 Task: Add a signature Lindsey Parker containing Best wishes for a happy National Cybersecurity Awareness Month, Lindsey Parker to email address softage.9@softage.net and add a folder Safety manuals
Action: Mouse moved to (51, 108)
Screenshot: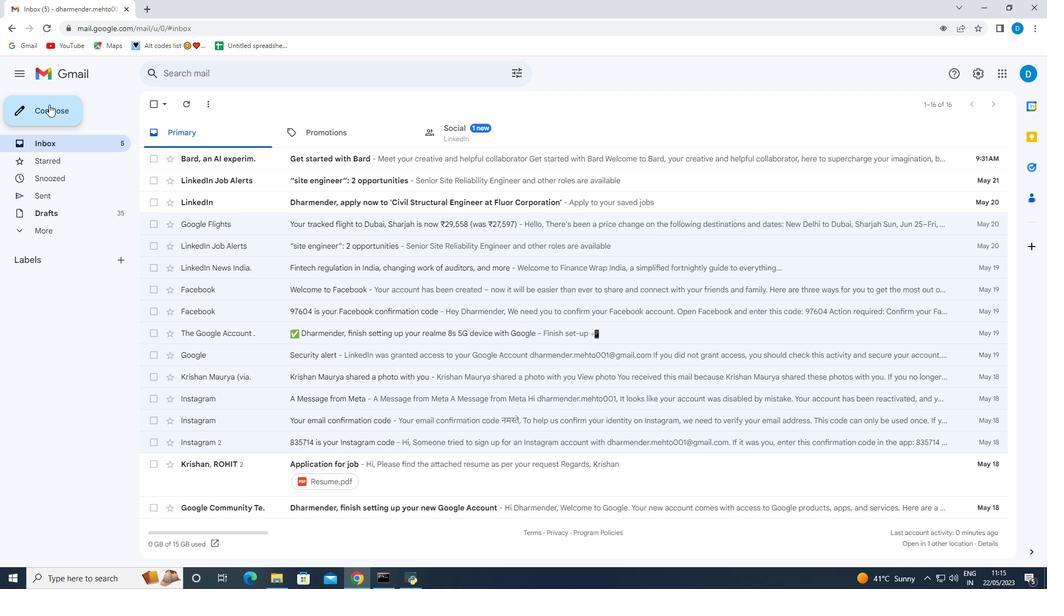 
Action: Mouse pressed left at (51, 108)
Screenshot: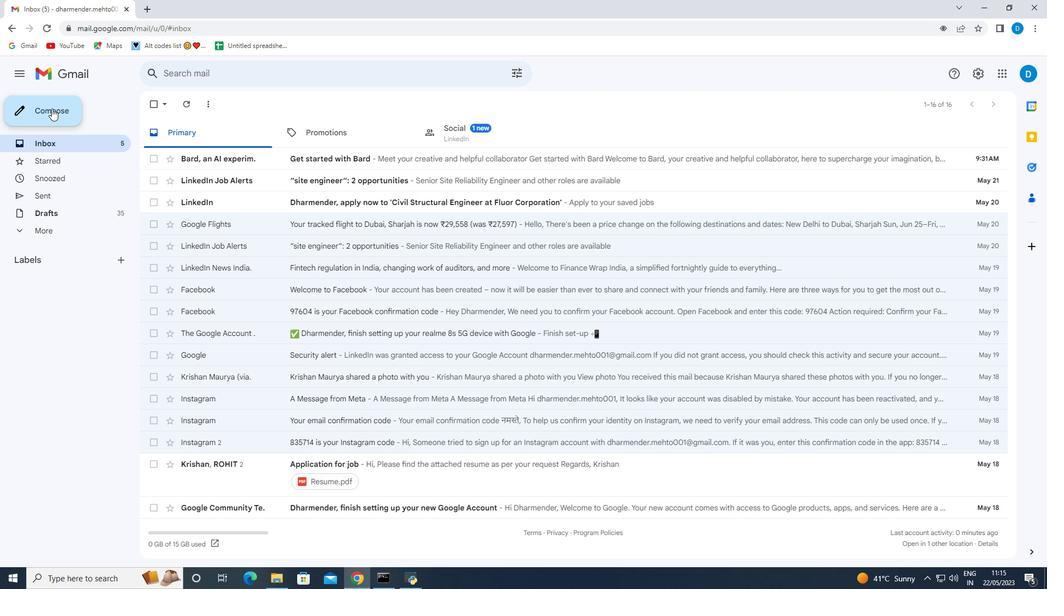 
Action: Mouse moved to (879, 548)
Screenshot: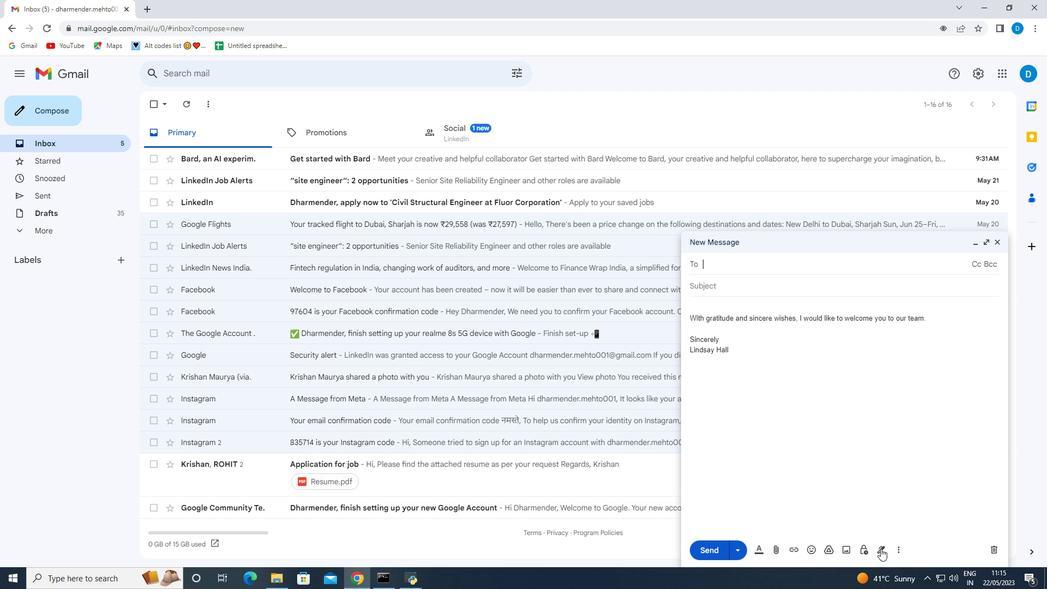 
Action: Mouse pressed left at (879, 548)
Screenshot: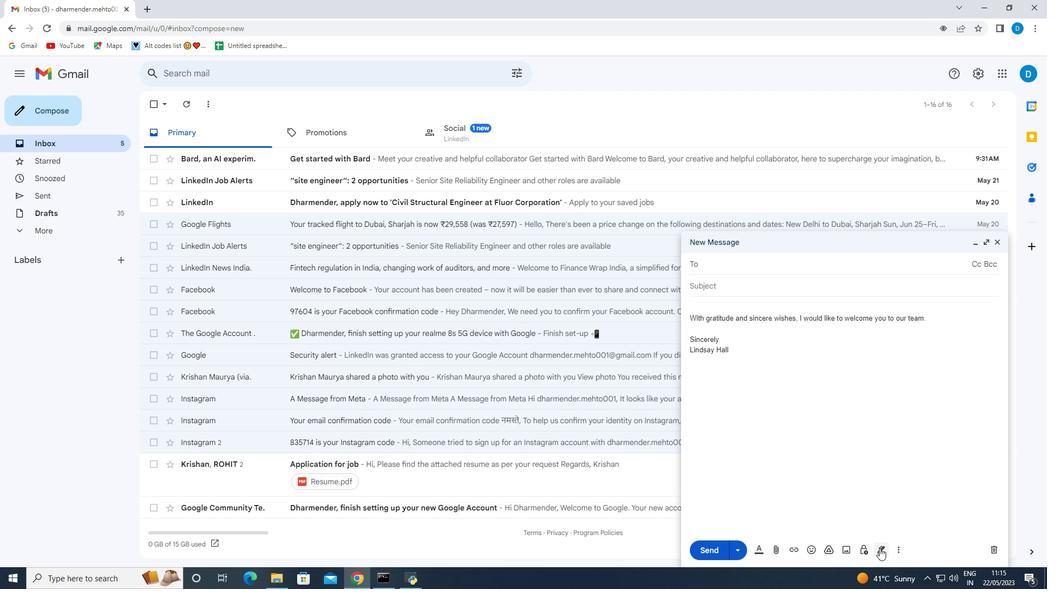 
Action: Mouse moved to (909, 489)
Screenshot: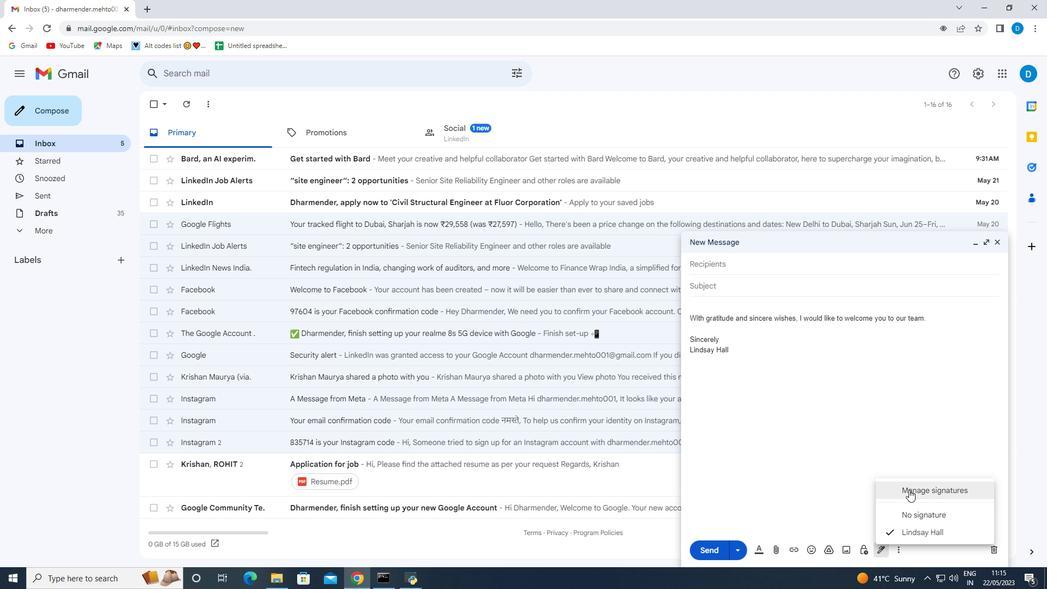
Action: Mouse pressed left at (909, 489)
Screenshot: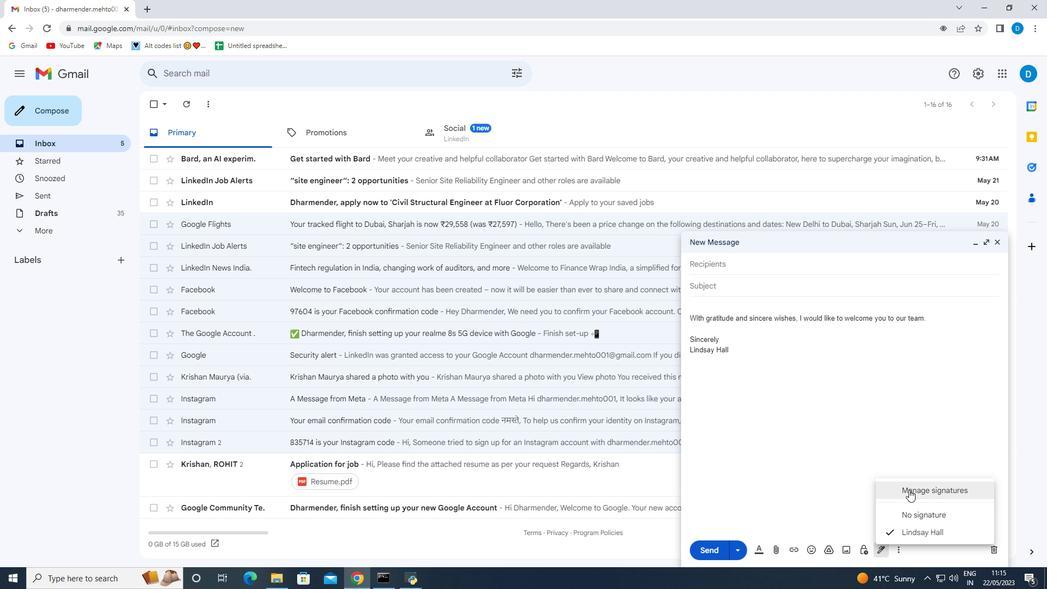 
Action: Mouse moved to (382, 343)
Screenshot: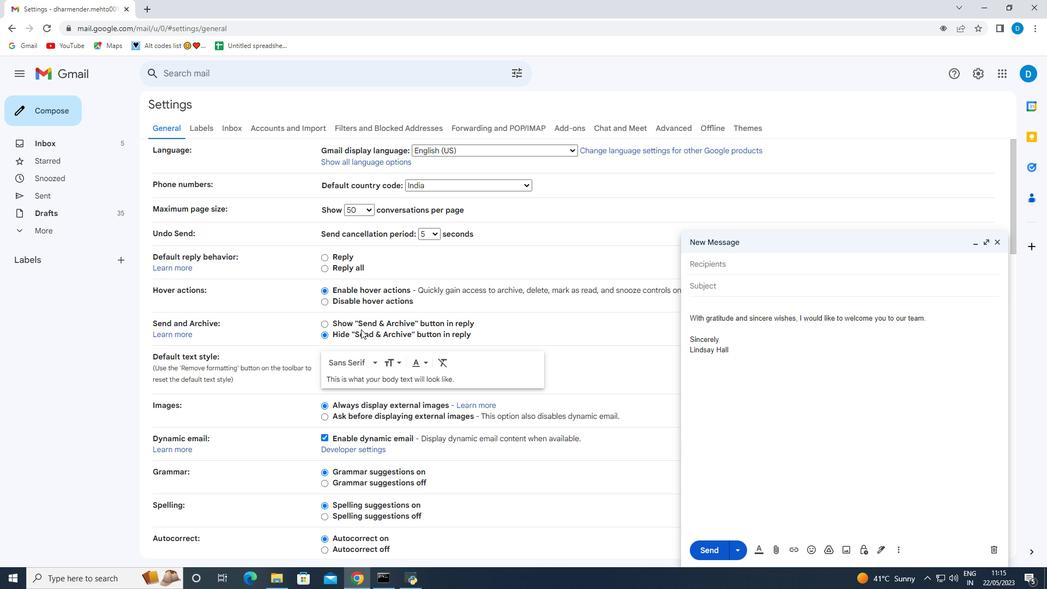 
Action: Mouse scrolled (382, 342) with delta (0, 0)
Screenshot: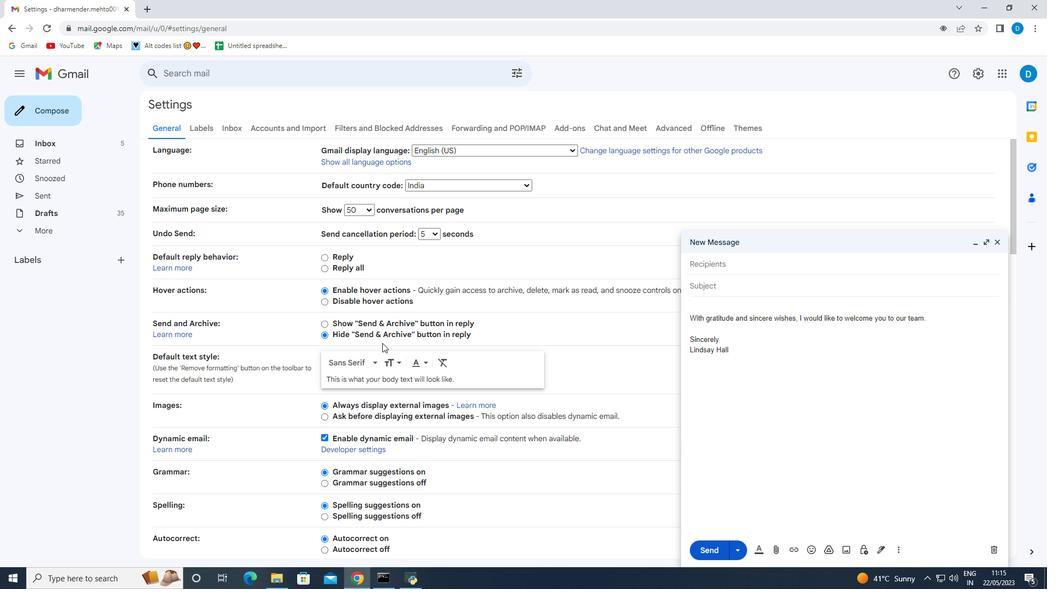 
Action: Mouse moved to (382, 343)
Screenshot: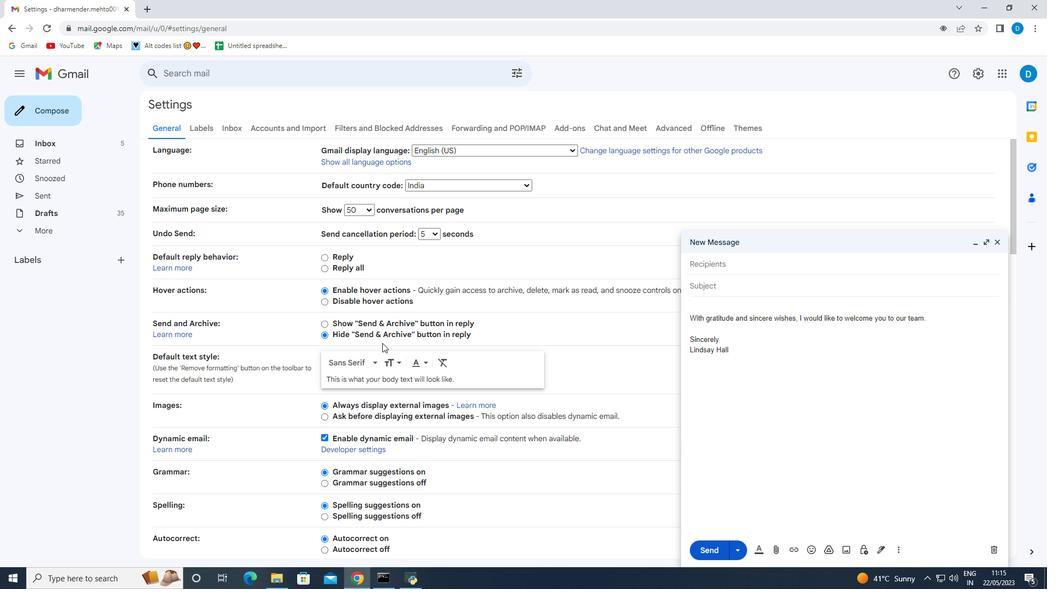 
Action: Mouse scrolled (382, 342) with delta (0, 0)
Screenshot: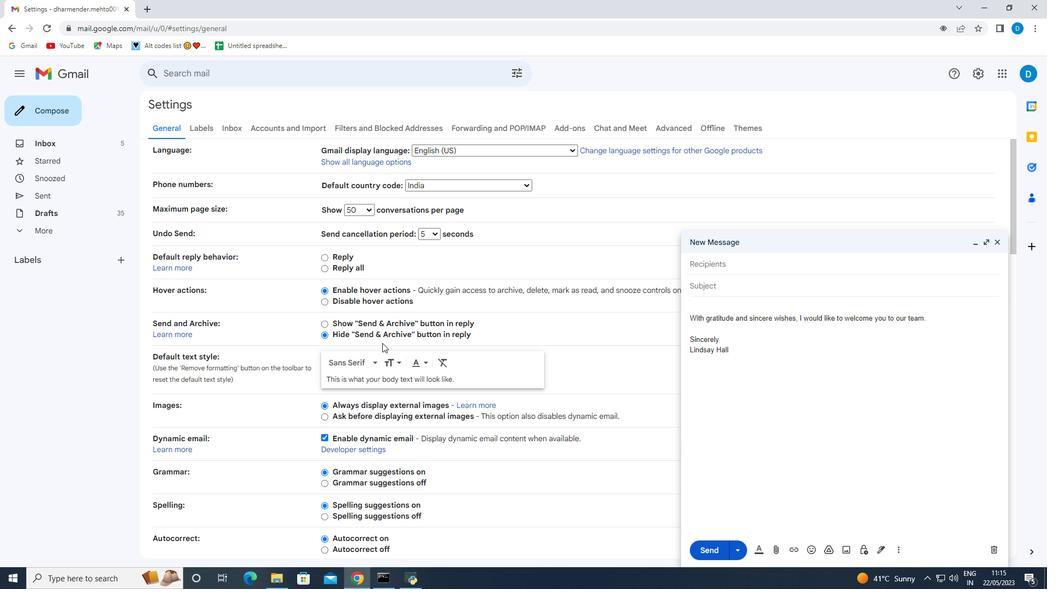 
Action: Mouse scrolled (382, 342) with delta (0, 0)
Screenshot: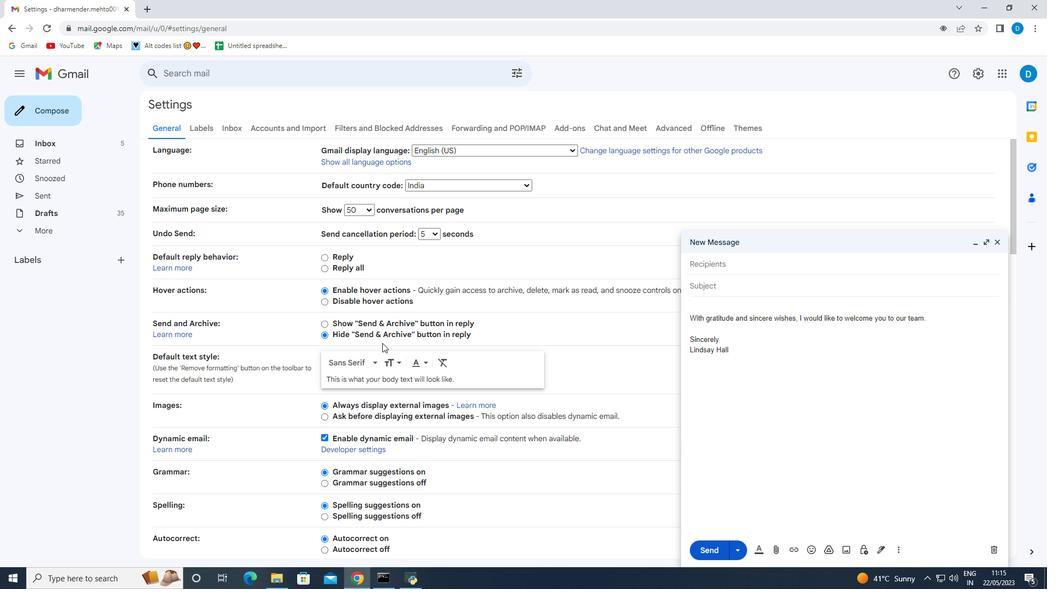 
Action: Mouse scrolled (382, 342) with delta (0, 0)
Screenshot: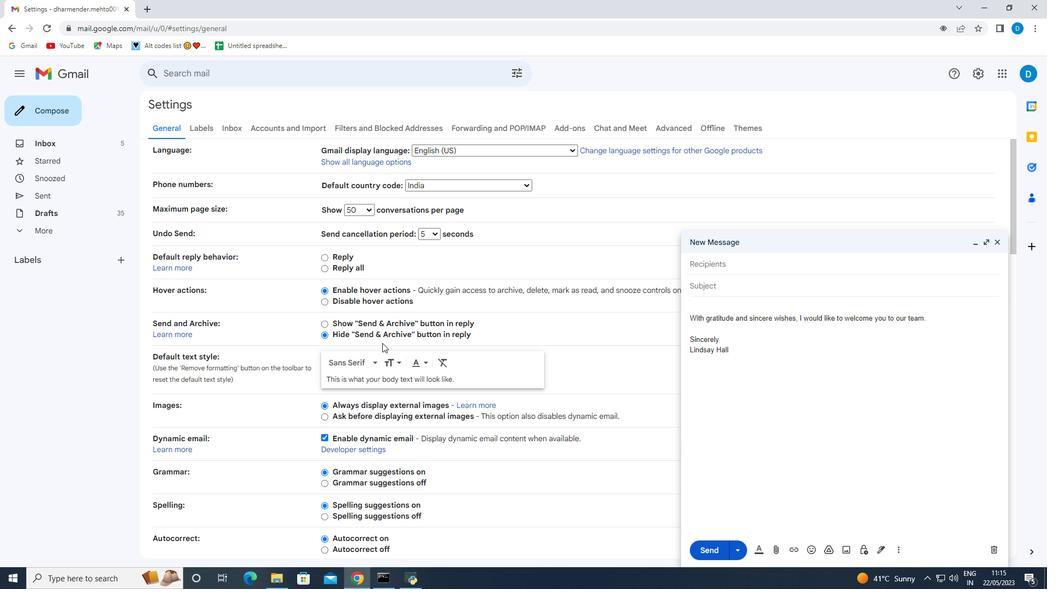 
Action: Mouse scrolled (382, 342) with delta (0, 0)
Screenshot: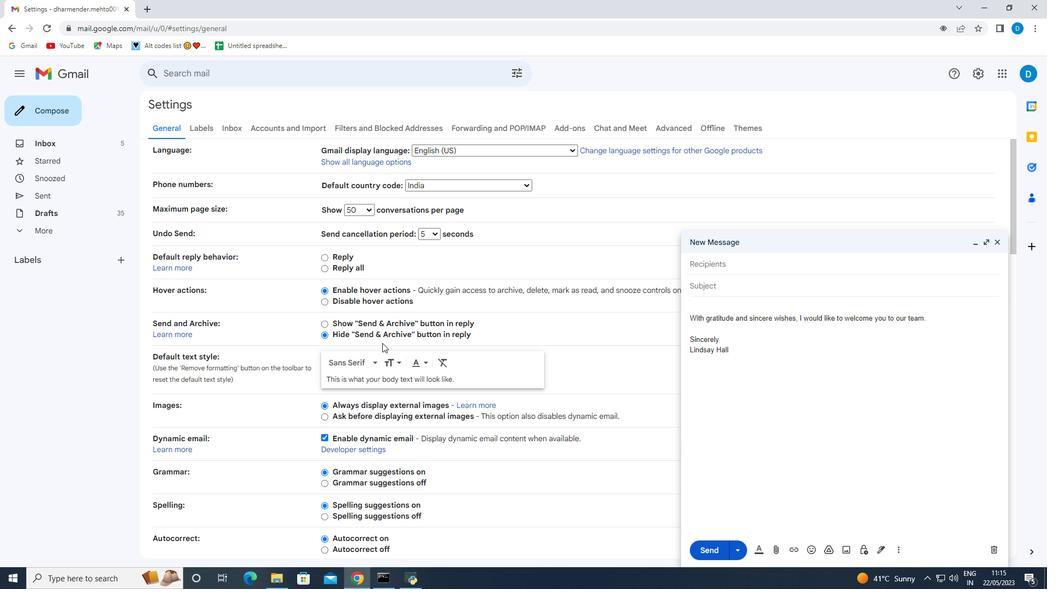 
Action: Mouse moved to (383, 344)
Screenshot: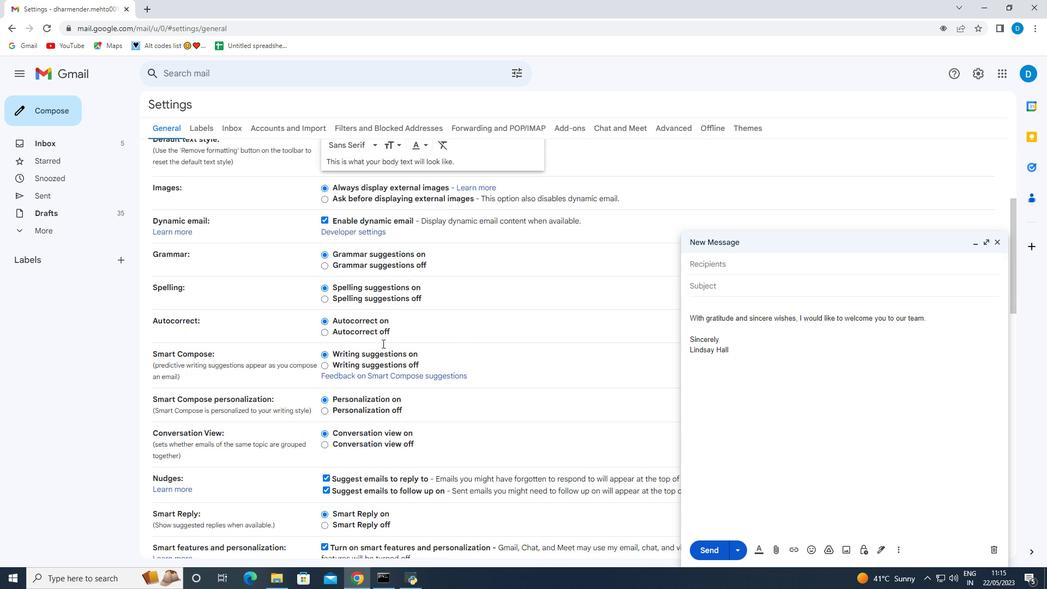 
Action: Mouse scrolled (383, 343) with delta (0, 0)
Screenshot: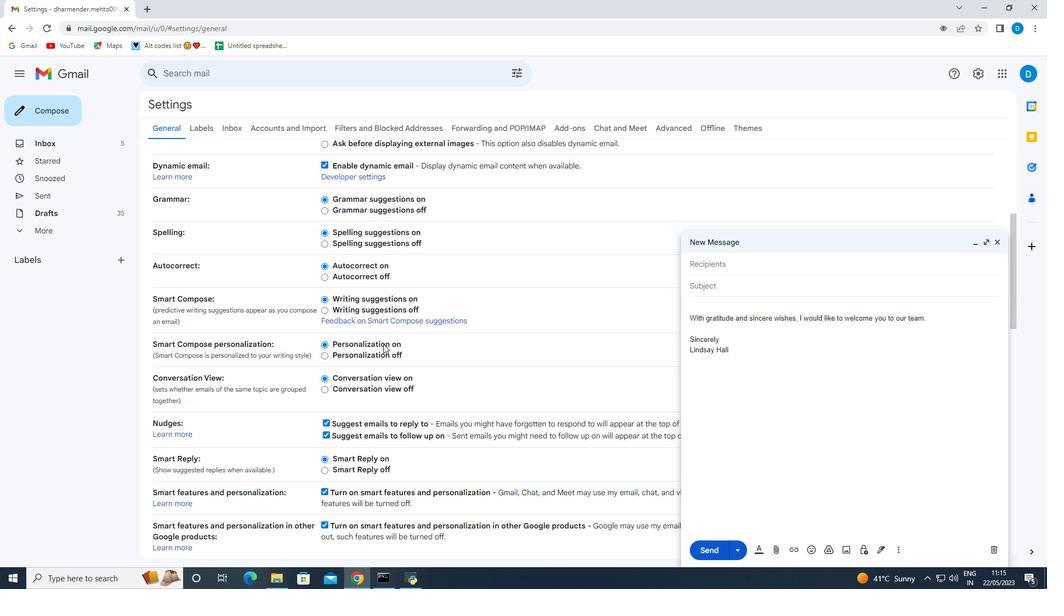 
Action: Mouse scrolled (383, 343) with delta (0, 0)
Screenshot: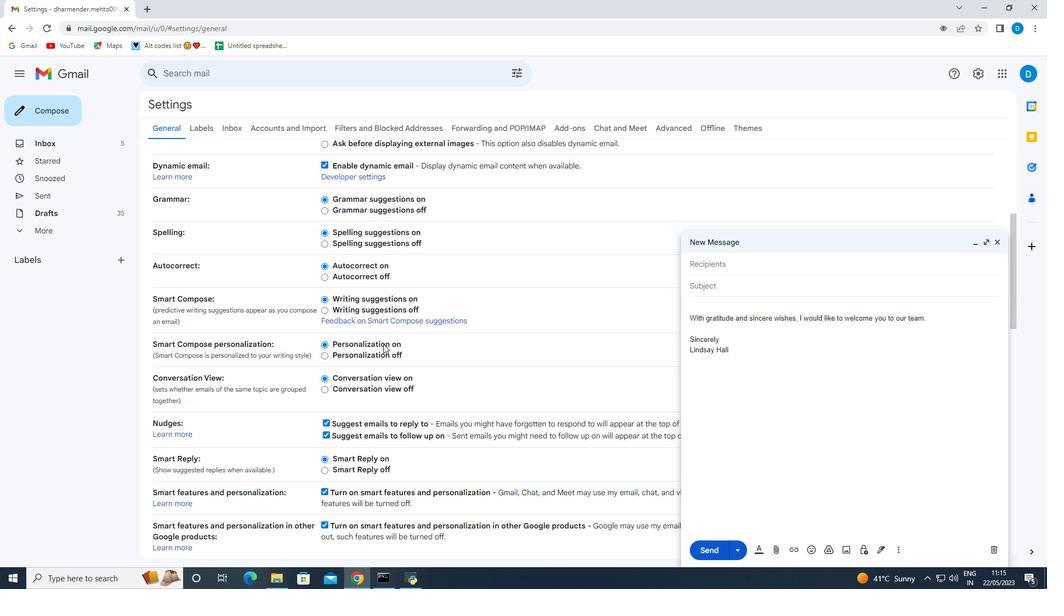 
Action: Mouse scrolled (383, 343) with delta (0, 0)
Screenshot: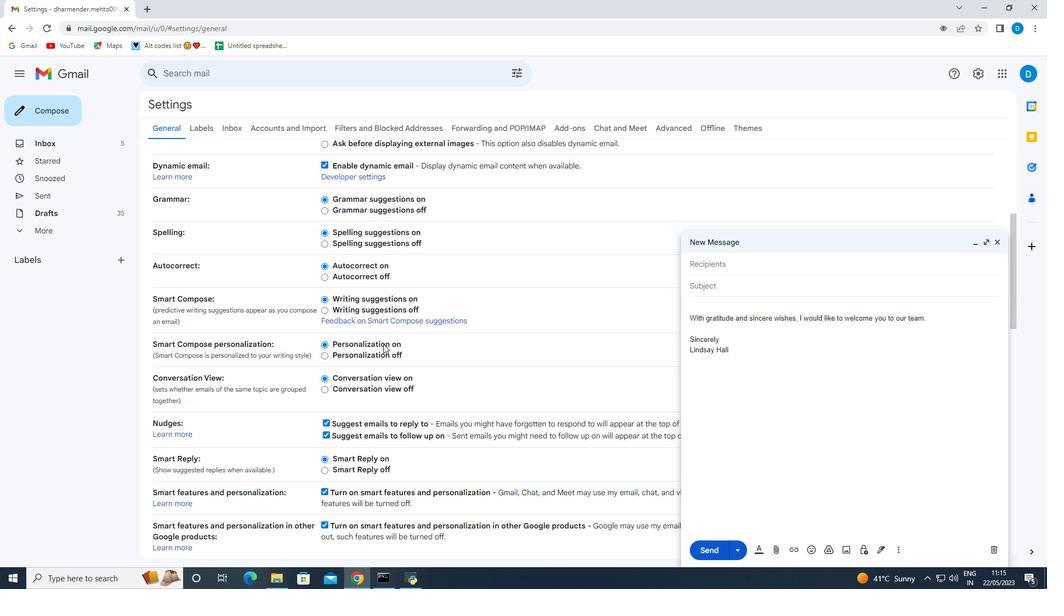 
Action: Mouse scrolled (383, 343) with delta (0, 0)
Screenshot: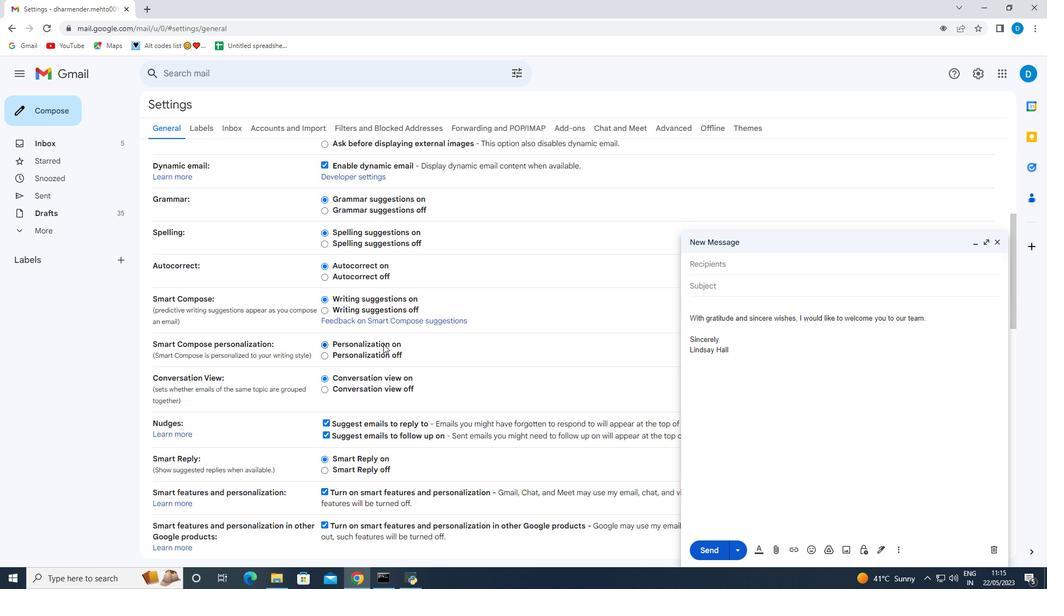 
Action: Mouse moved to (385, 347)
Screenshot: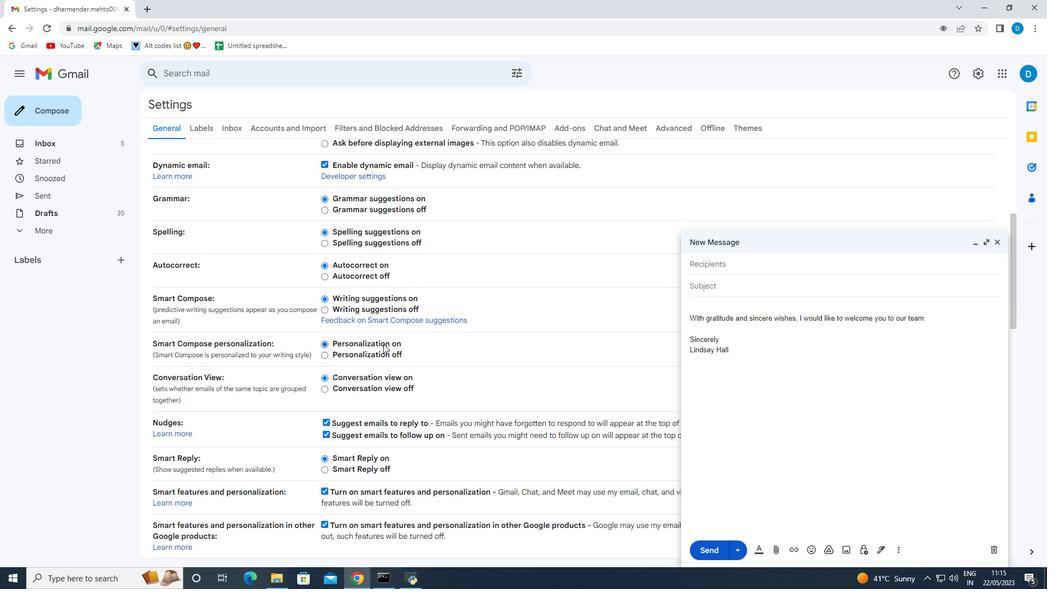 
Action: Mouse scrolled (385, 346) with delta (0, 0)
Screenshot: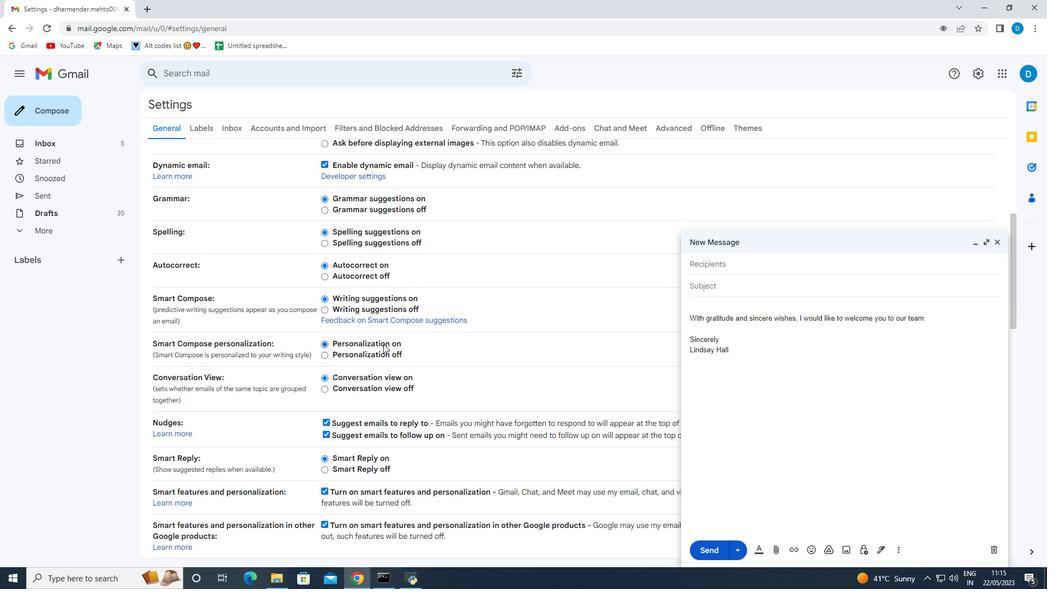 
Action: Mouse moved to (387, 349)
Screenshot: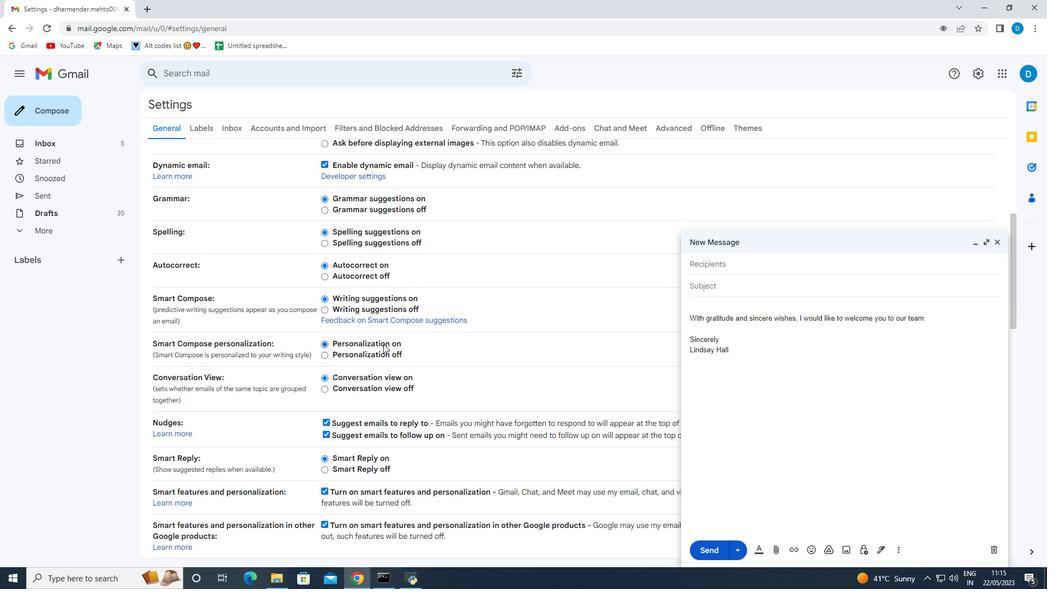 
Action: Mouse scrolled (387, 348) with delta (0, 0)
Screenshot: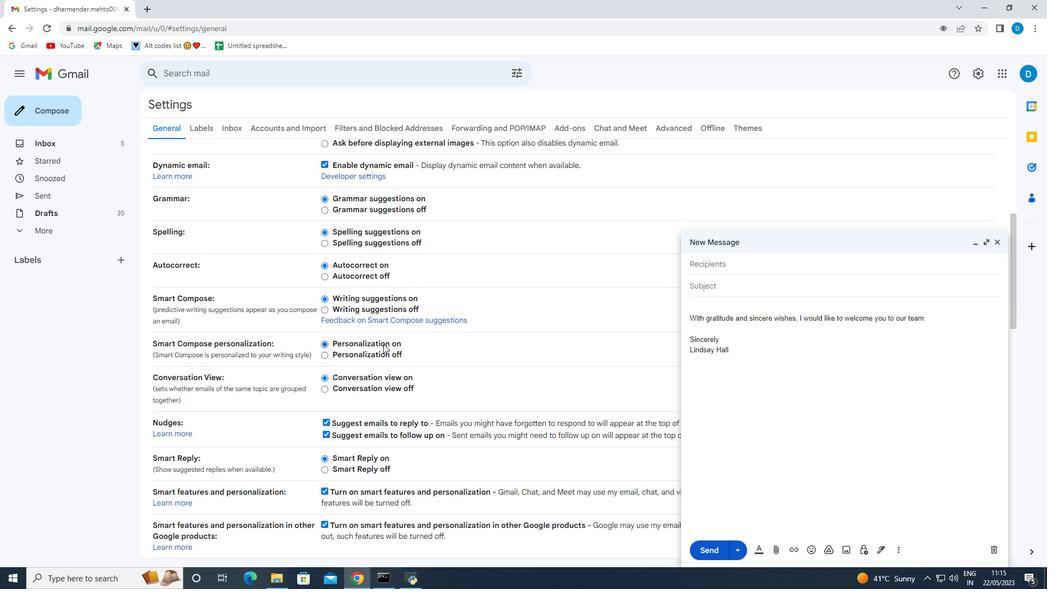 
Action: Mouse moved to (394, 358)
Screenshot: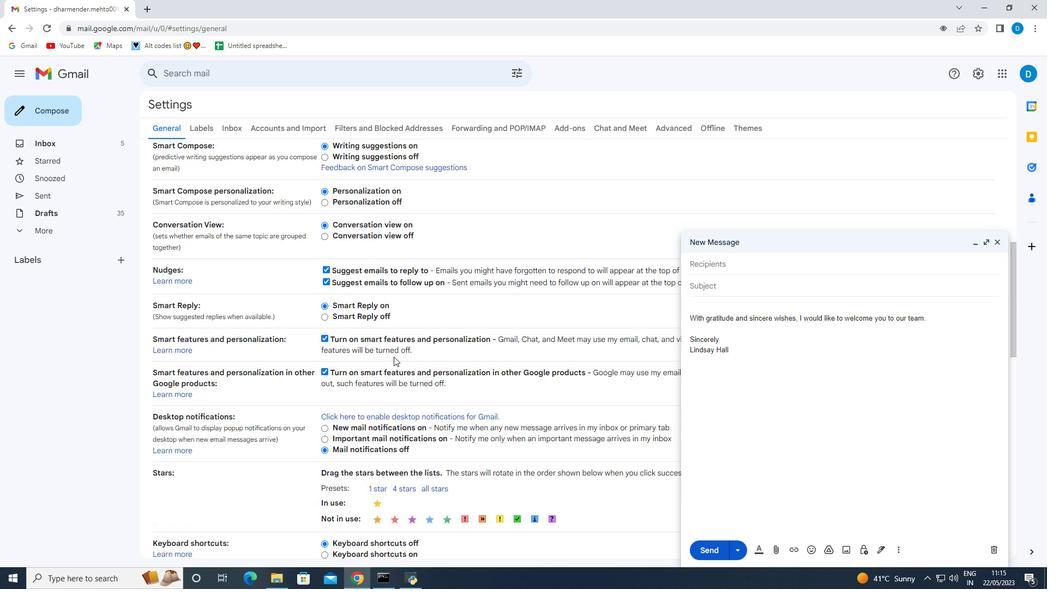 
Action: Mouse scrolled (394, 357) with delta (0, 0)
Screenshot: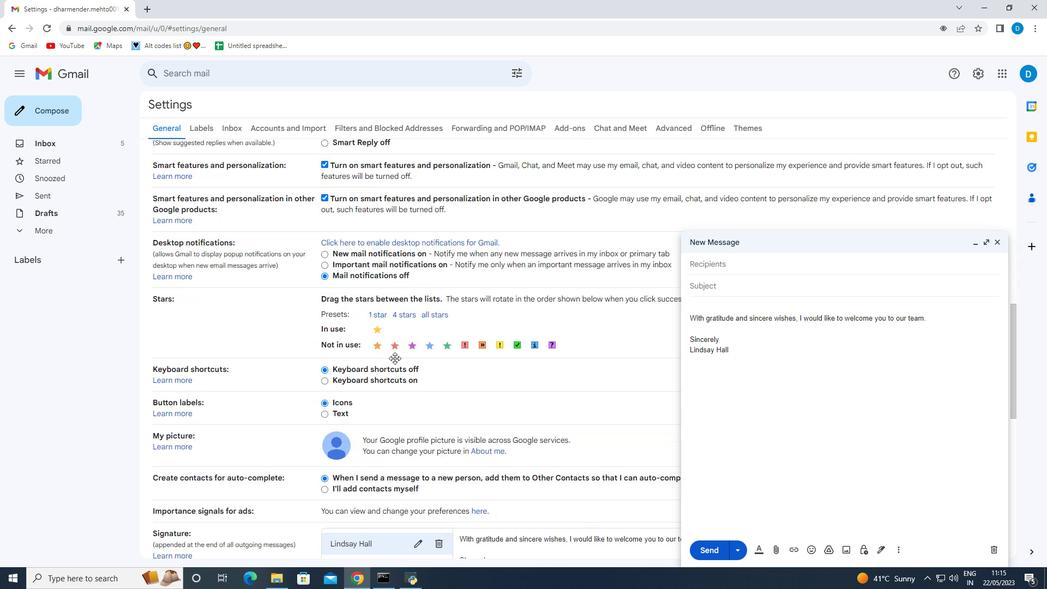 
Action: Mouse scrolled (394, 357) with delta (0, 0)
Screenshot: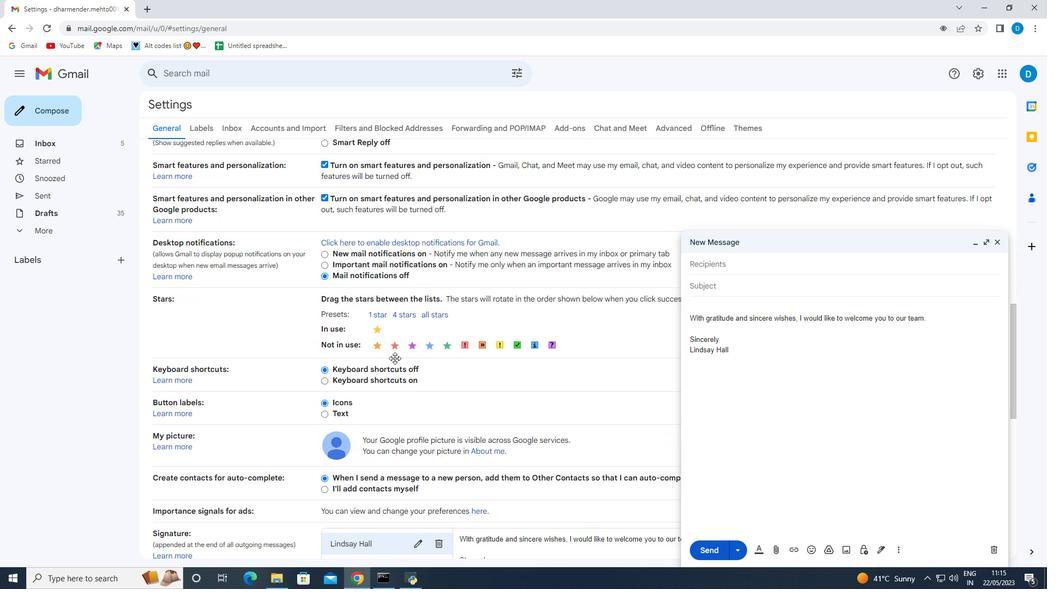 
Action: Mouse scrolled (394, 357) with delta (0, 0)
Screenshot: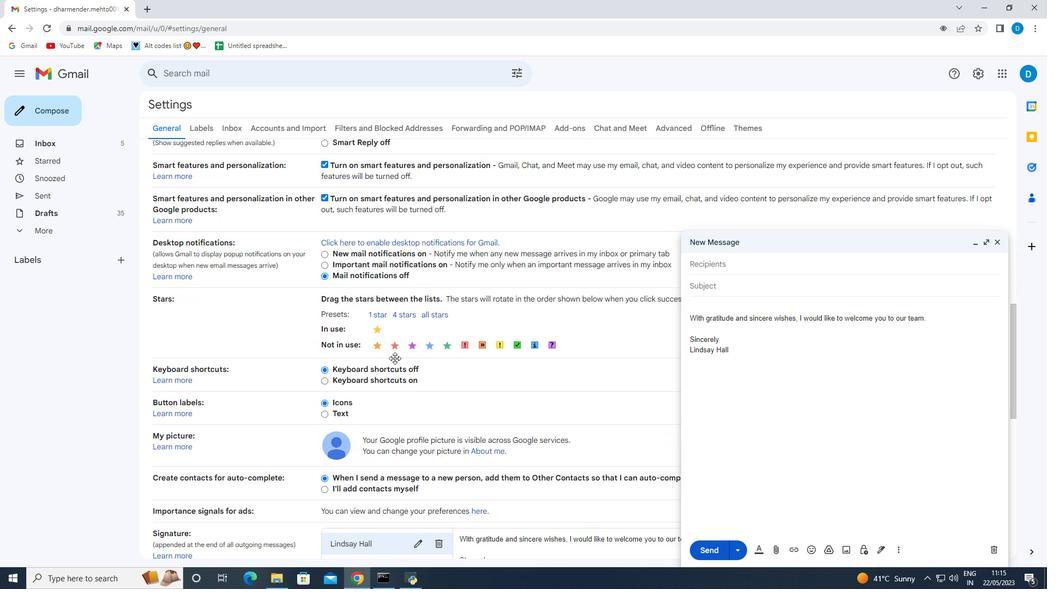 
Action: Mouse scrolled (394, 357) with delta (0, 0)
Screenshot: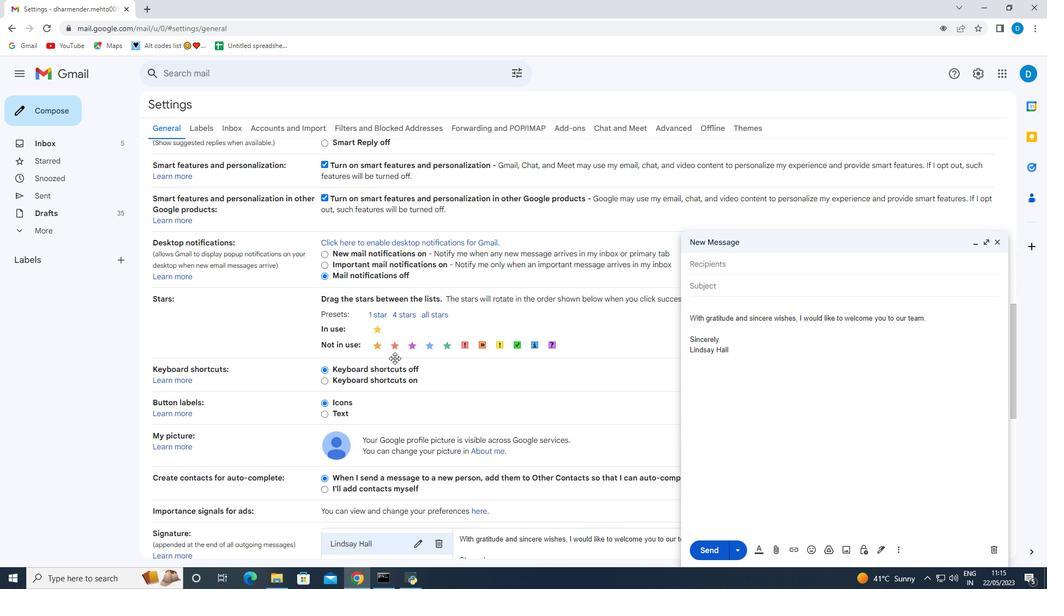 
Action: Mouse scrolled (394, 357) with delta (0, 0)
Screenshot: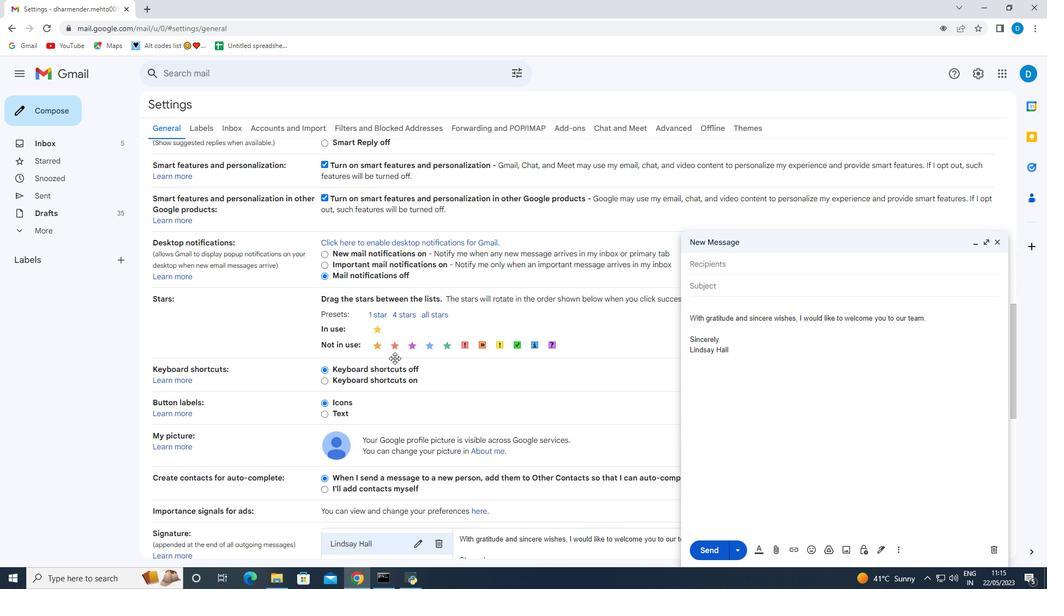 
Action: Mouse moved to (439, 271)
Screenshot: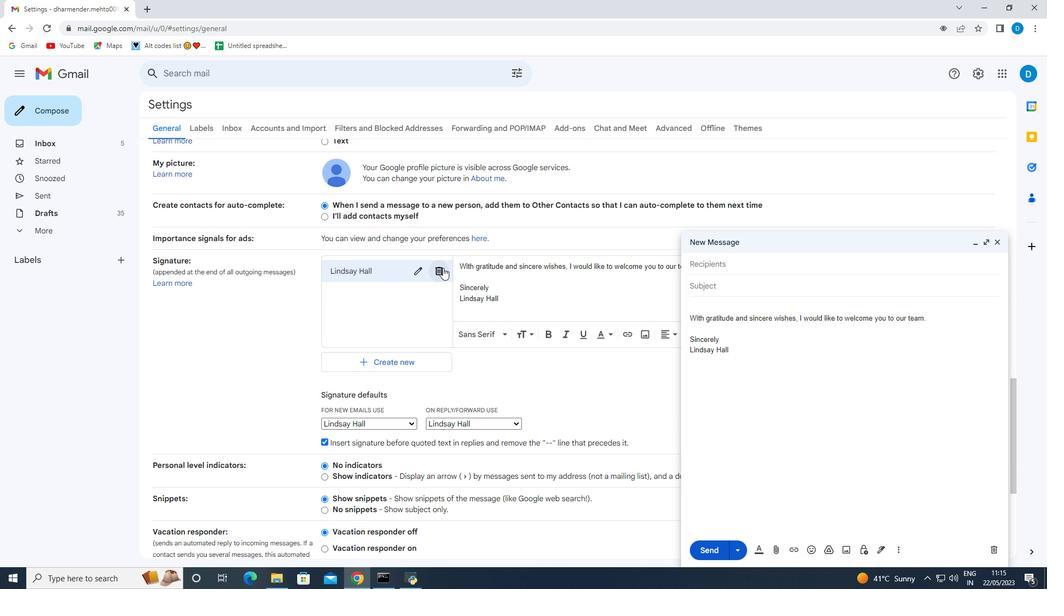 
Action: Mouse pressed left at (439, 271)
Screenshot: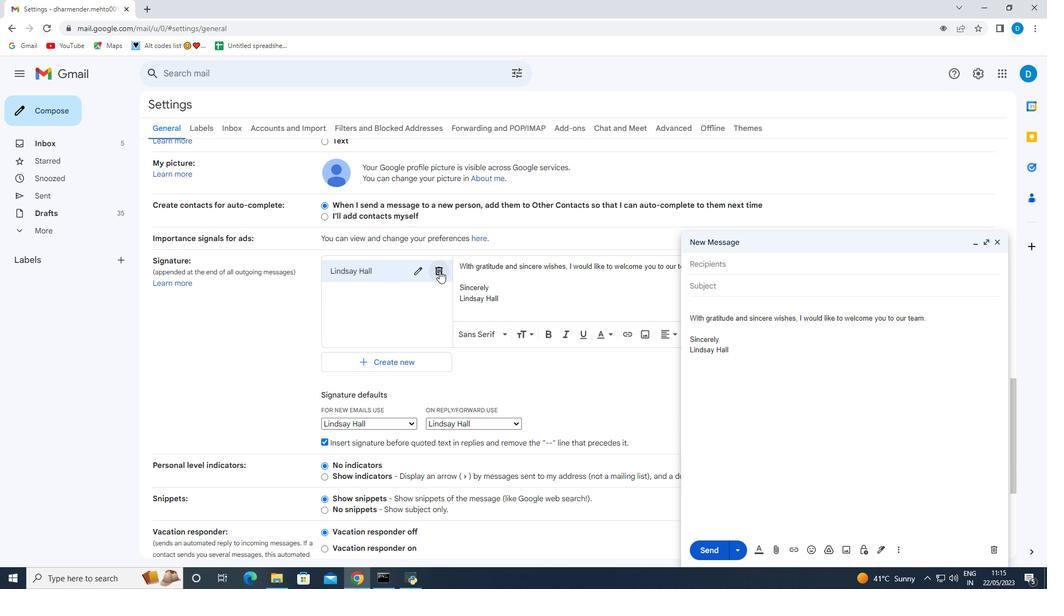 
Action: Mouse moved to (608, 334)
Screenshot: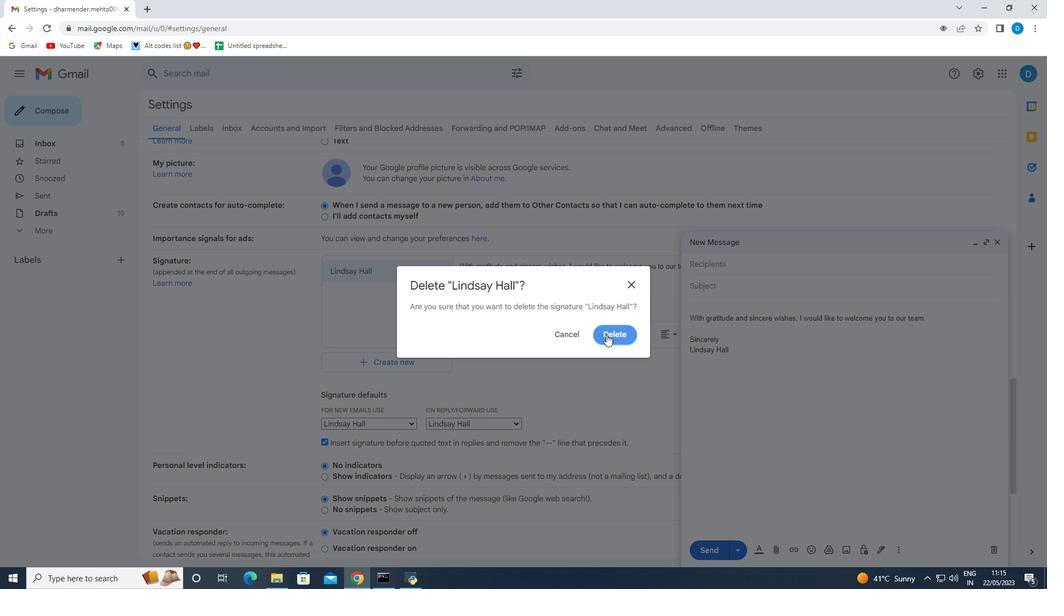 
Action: Mouse pressed left at (608, 334)
Screenshot: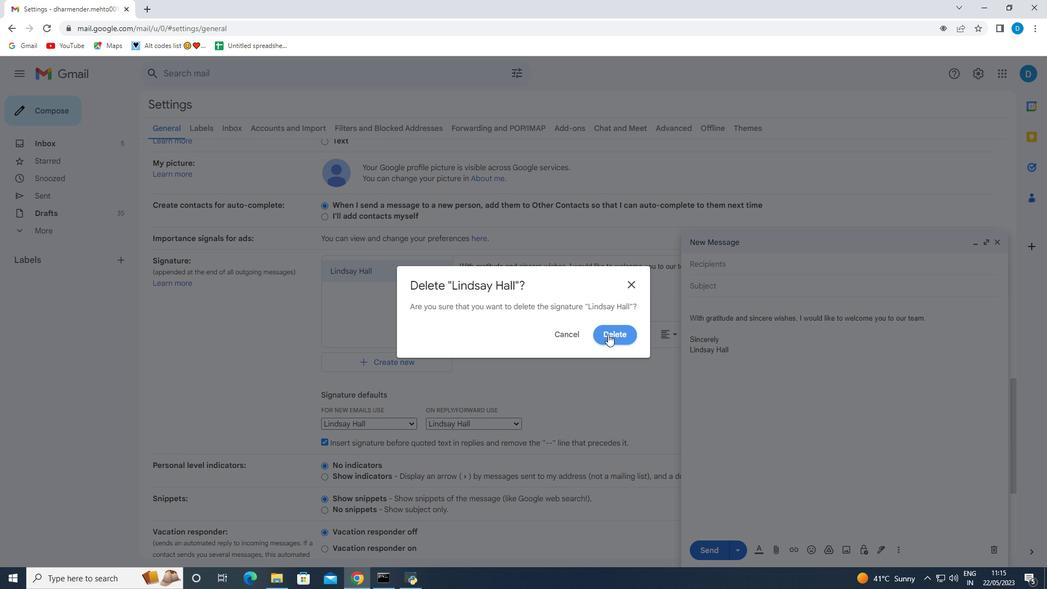 
Action: Mouse moved to (389, 281)
Screenshot: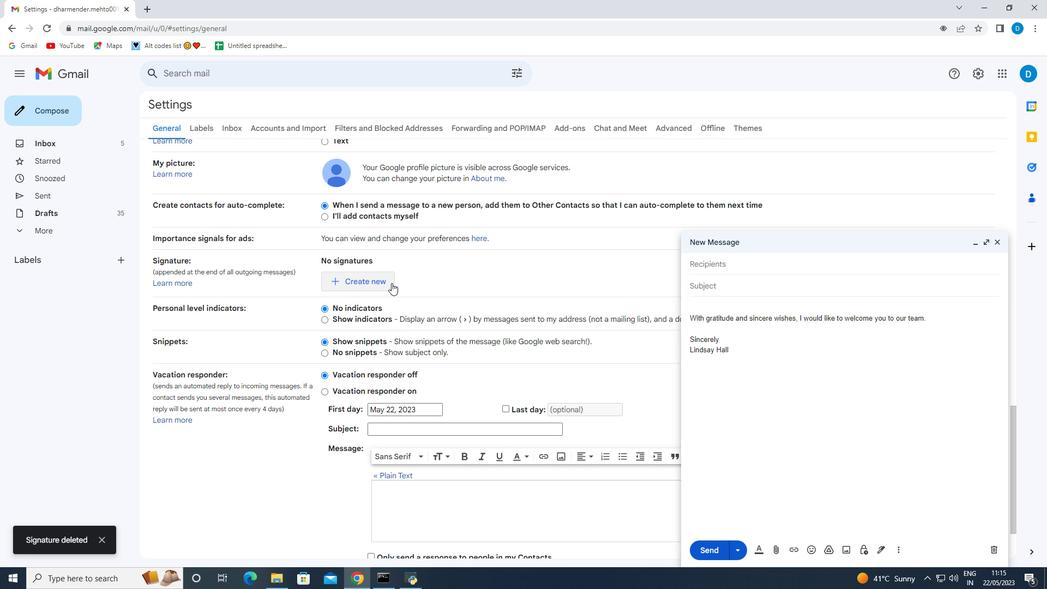 
Action: Mouse pressed left at (389, 281)
Screenshot: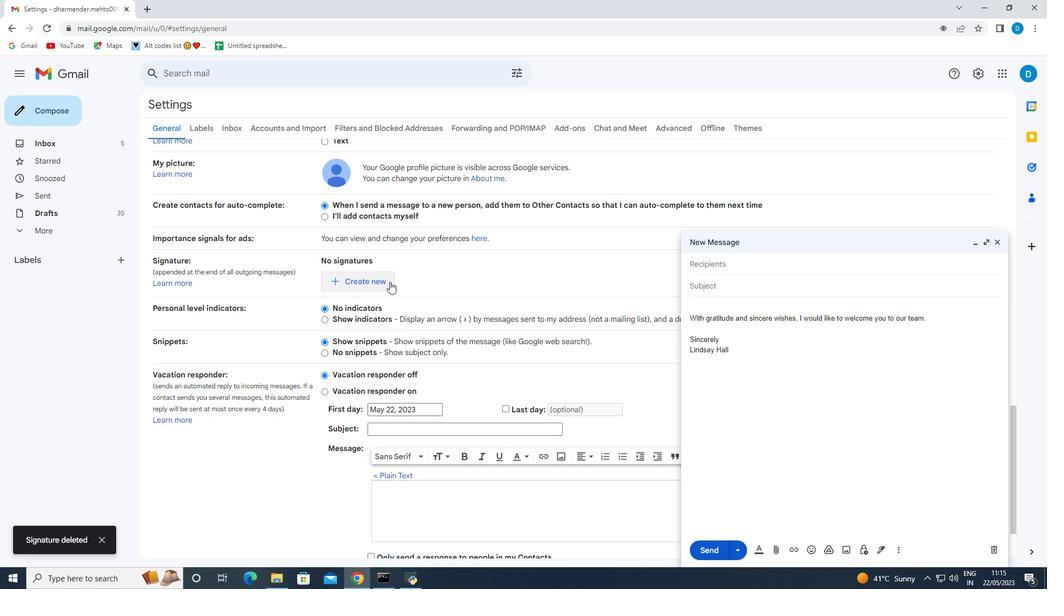 
Action: Mouse moved to (495, 304)
Screenshot: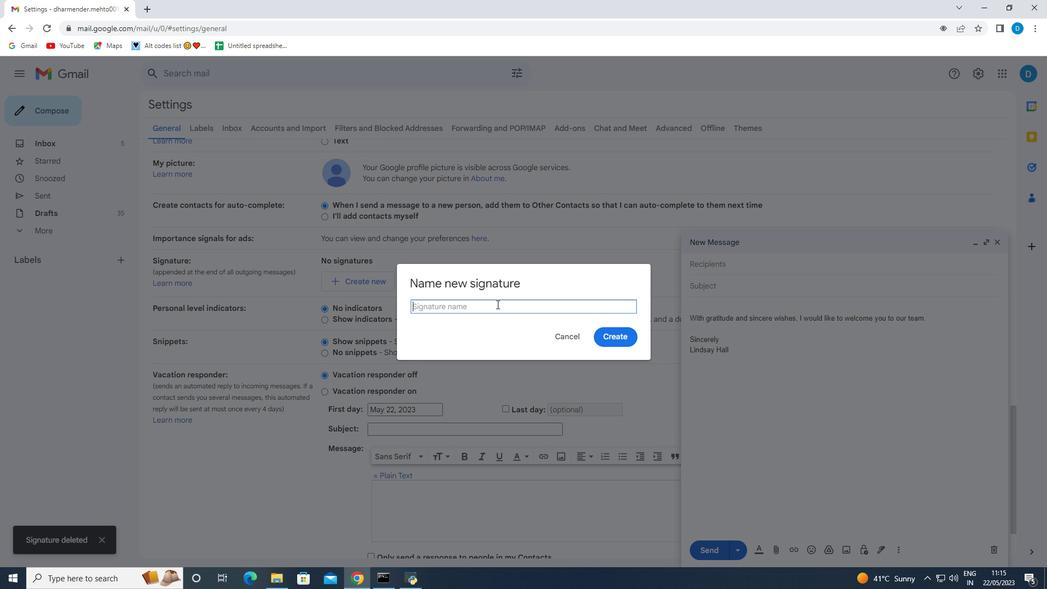 
Action: Mouse pressed left at (495, 304)
Screenshot: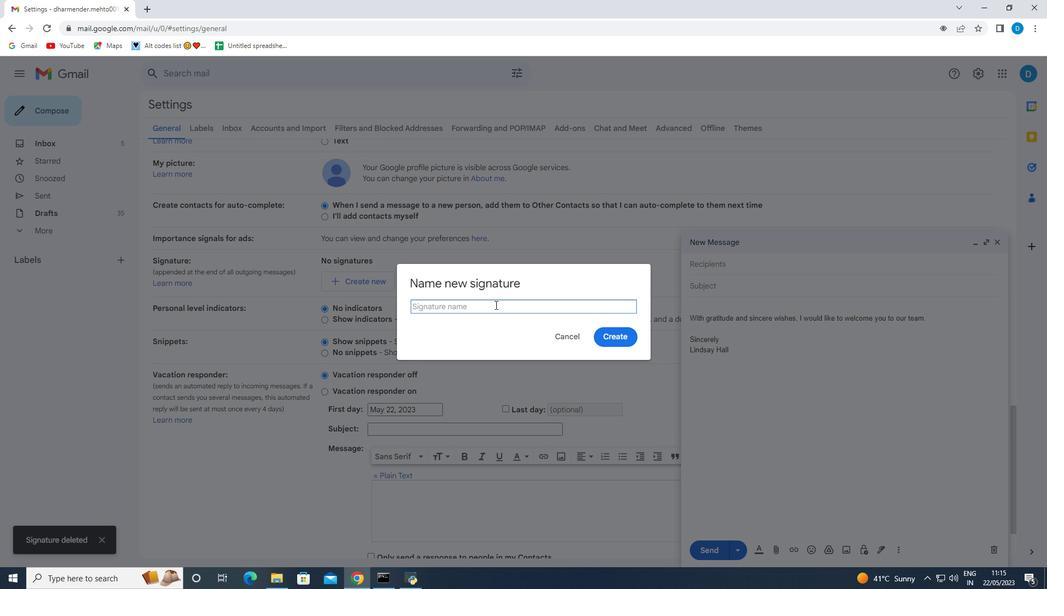 
Action: Key pressed <Key.shift>Lindsey<Key.space><Key.shift>Parker
Screenshot: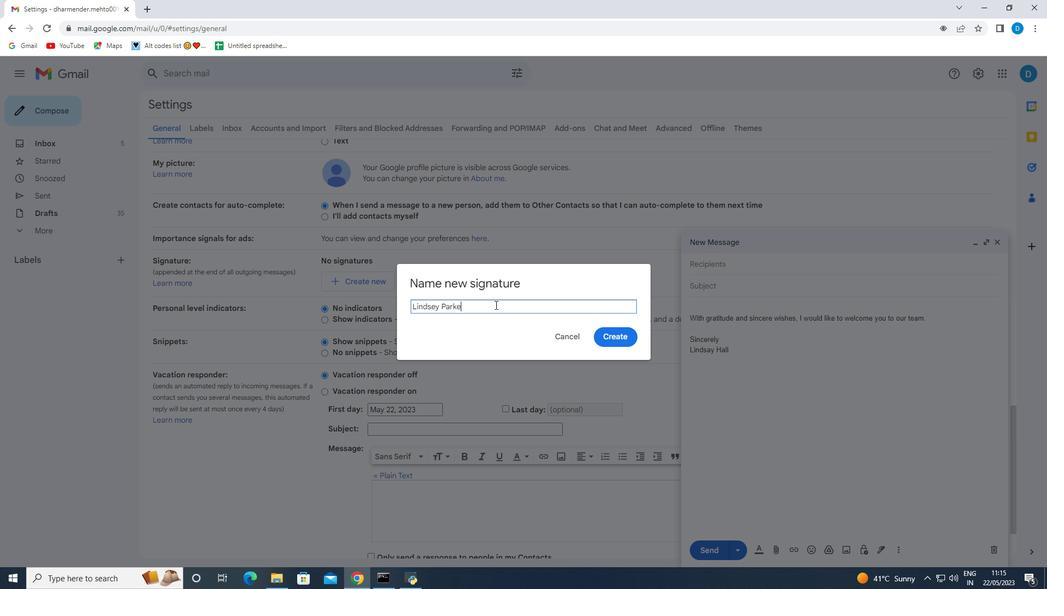 
Action: Mouse moved to (604, 335)
Screenshot: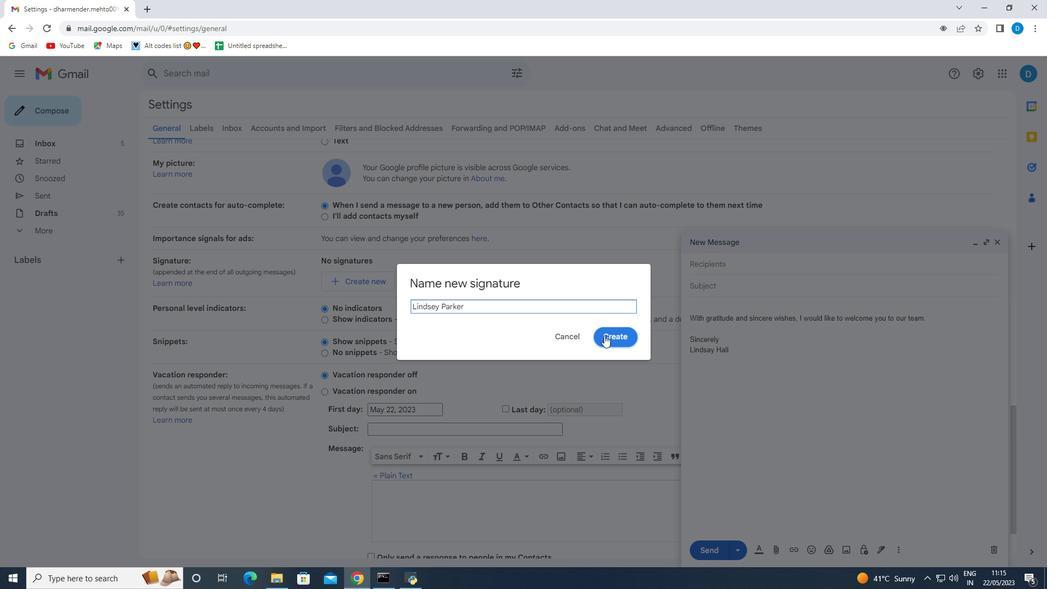 
Action: Mouse pressed left at (604, 335)
Screenshot: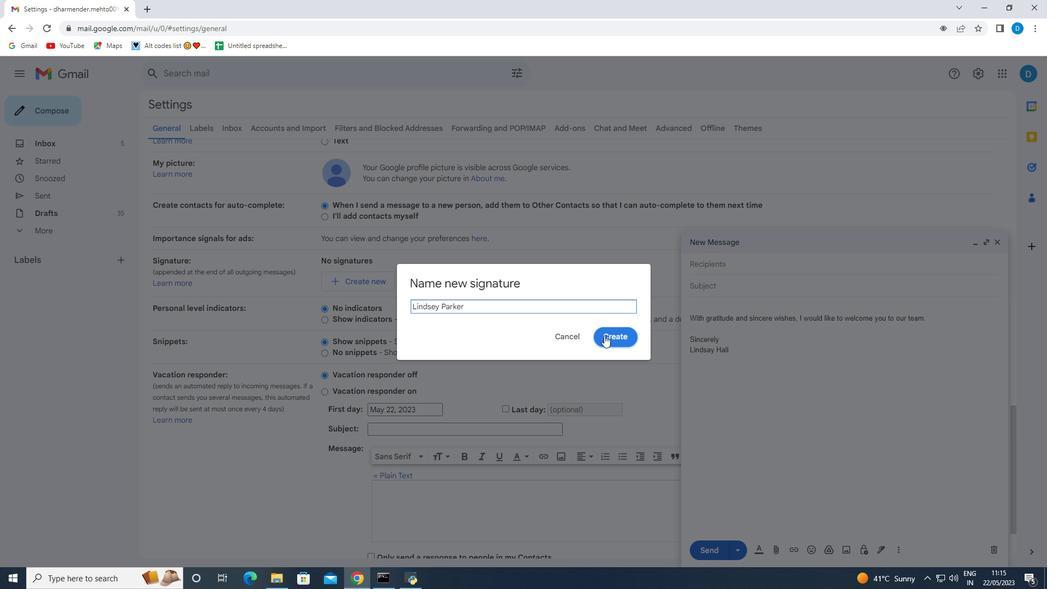
Action: Mouse moved to (500, 281)
Screenshot: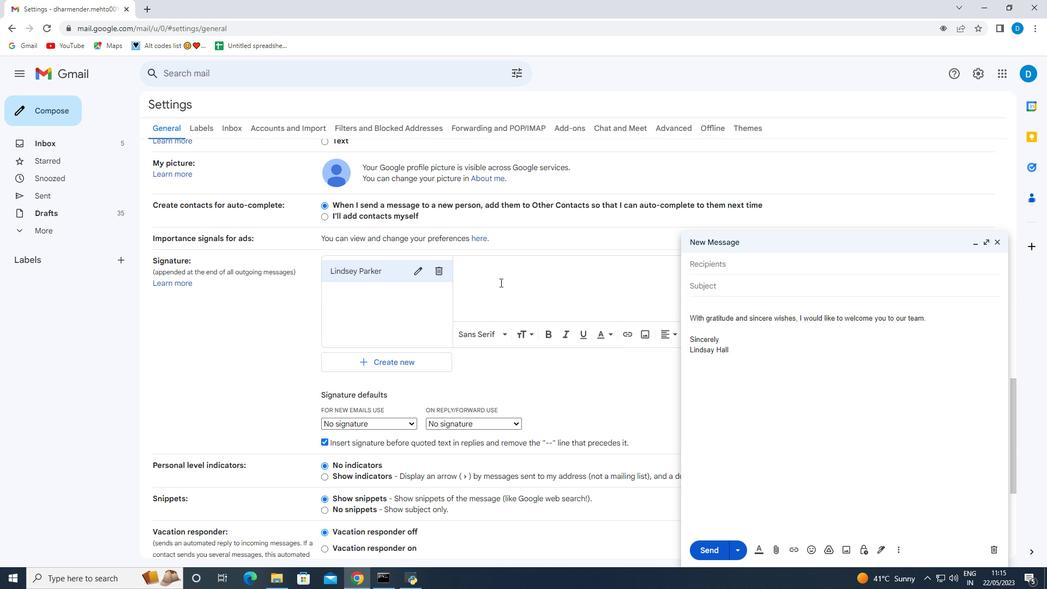 
Action: Mouse pressed left at (500, 281)
Screenshot: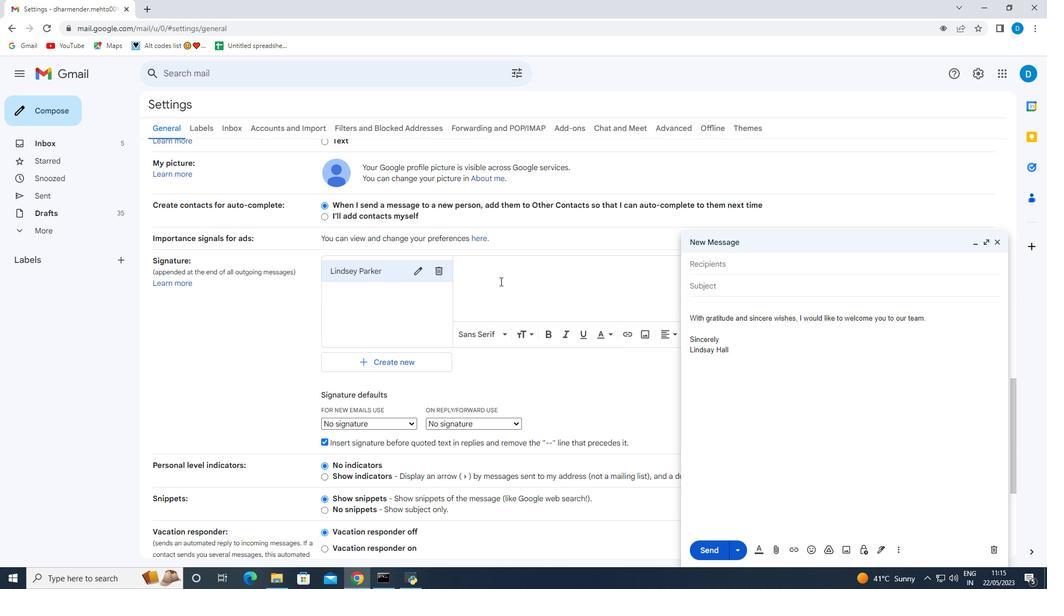 
Action: Key pressed <Key.shift><Key.shift><Key.shift><Key.shift><Key.shift><Key.shift><Key.shift><Key.shift>Have<Key.space>a<Key.space><Key.shift><Key.shift>Greate<Key.backspace><Key.space><Key.shift>National<Key.space>cybersecurity<Key.space><Key.shift>Awareness<Key.space><Key.shift>Month<Key.space><Key.backspace><Key.shift>!<Key.space><Key.shift>Remember<Key.space>to<Key.space>say<Key.backspace><Key.backspace>
Screenshot: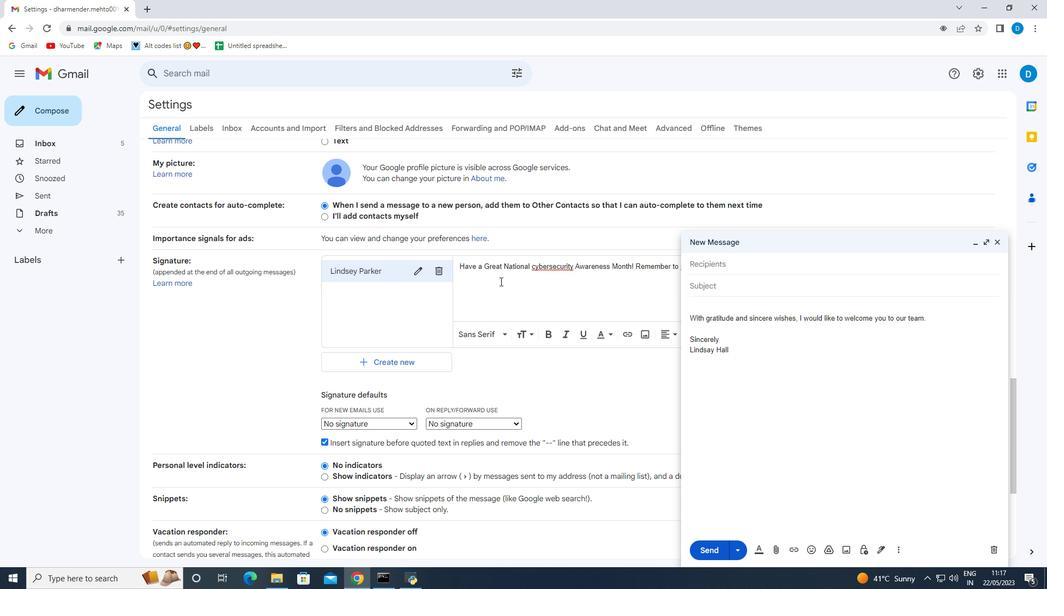 
Action: Mouse moved to (975, 245)
Screenshot: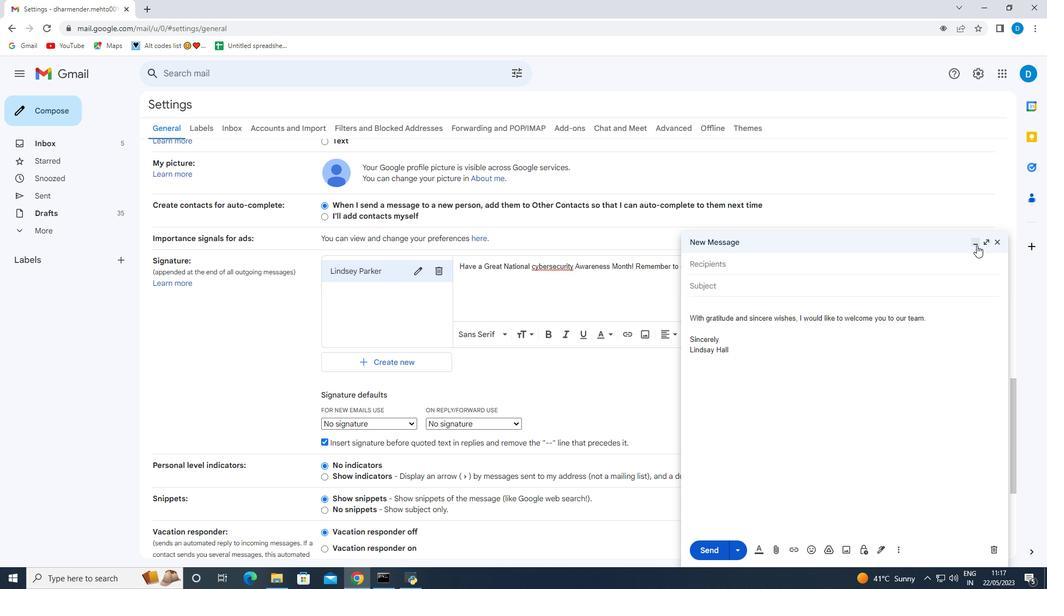
Action: Mouse pressed left at (975, 245)
Screenshot: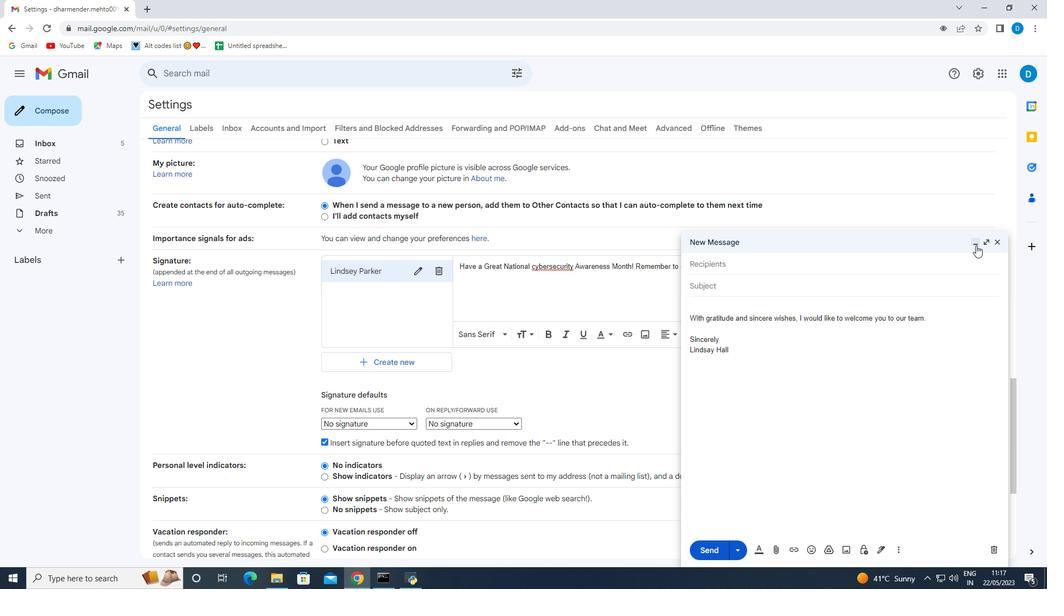 
Action: Mouse moved to (686, 267)
Screenshot: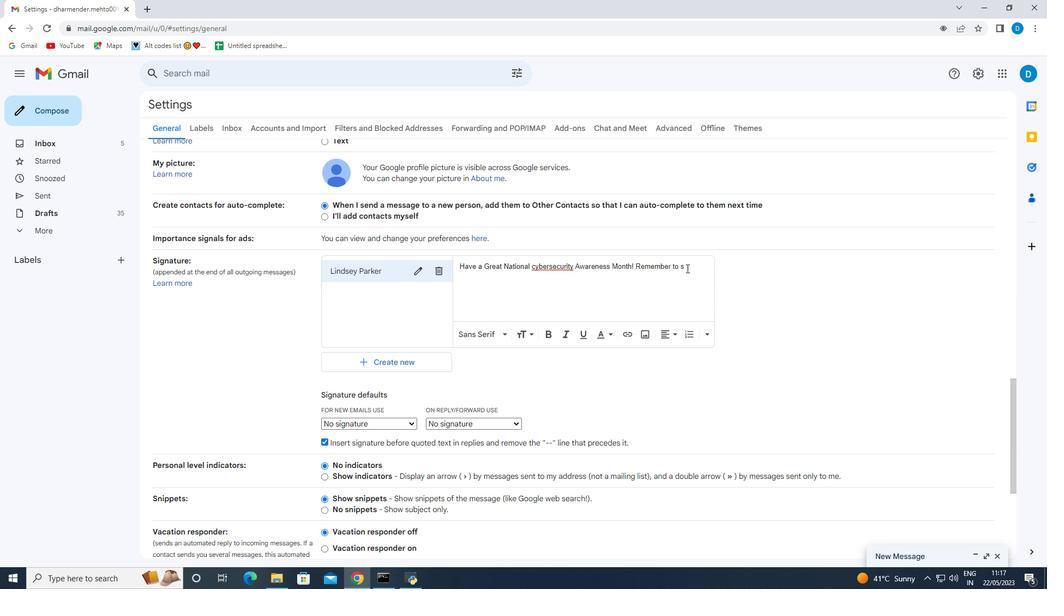 
Action: Mouse pressed left at (686, 267)
Screenshot: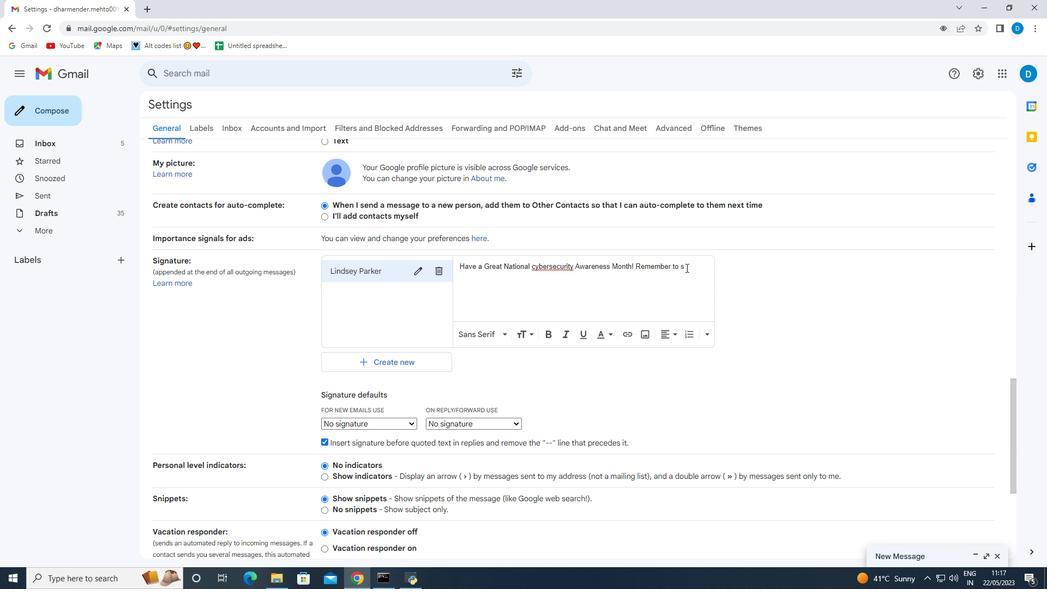 
Action: Key pressed tay<Key.space>safe<Key.space>online<Key.space>by<Key.space>practicing<Key.space>good<Key.space>scurity<Key.space>habits,<Key.shift>suv<Key.backspace>ch<Key.space>as<Key.space>strong<Key.shift><Key.shift><Key.shift><Key.shift><Key.shift><Key.shift><Key.shift><Key.shift><Key.shift><Key.shift><Key.shift><Key.shift><Key.shift><Key.shift><Key.shift><Key.shift><Key.shift><Key.shift><Key.shift><Key.shift><Key.shift><Key.shift><Key.shift>p<Key.backspace><Key.space>password,<Key.space>keeping<Key.space>your<Key.space>software<Key.space>up<Key.space>to<Key.space>date,<Key.space>and<Key.space>g<Key.backspace>being<Key.space>careful<Key.space>about<Key.space>e<Key.backspace>what<Key.space>information<Key.space>you<Key.space>share<Key.space>online.<Key.enter><Key.shift>I<Key.space>hope<Key.space>you<Key.space>have<Key.space>a<Key.space>great<Key.space><Key.shift>National<Key.space>cybersecurity<Key.space><Key.shift><Key.shift><Key.shift><Key.shift><Key.shift><Key.shift><Key.shift><Key.shift>Awareness<Key.space><Key.shift>month<Key.shift>!<Key.space><Key.shift>This<Key.space>is<Key.space>a<Key.space>great<Key.space>opportunity<Key.space>to<Key.space>learn<Key.space>more<Key.space>about<Key.space>cybersecurity<Key.space>and<Key.space>how<Key.space>to<Key.space>protect<Key.space>yourd<Key.backspace>self<Key.space>online.<Key.space><Key.shift>There<Key.space>are<Key.space>many<Key.space>resources<Key.space>available<Key.space>to<Key.space>help<Key.space>yp<Key.backspace>ou<Key.space><Key.backspace>,<Key.space>so<Key.space>don't<Key.space>be<Key.space>afraid<Key.space>to<Key.space>ask<Key.space>for<Key.space>help.
Screenshot: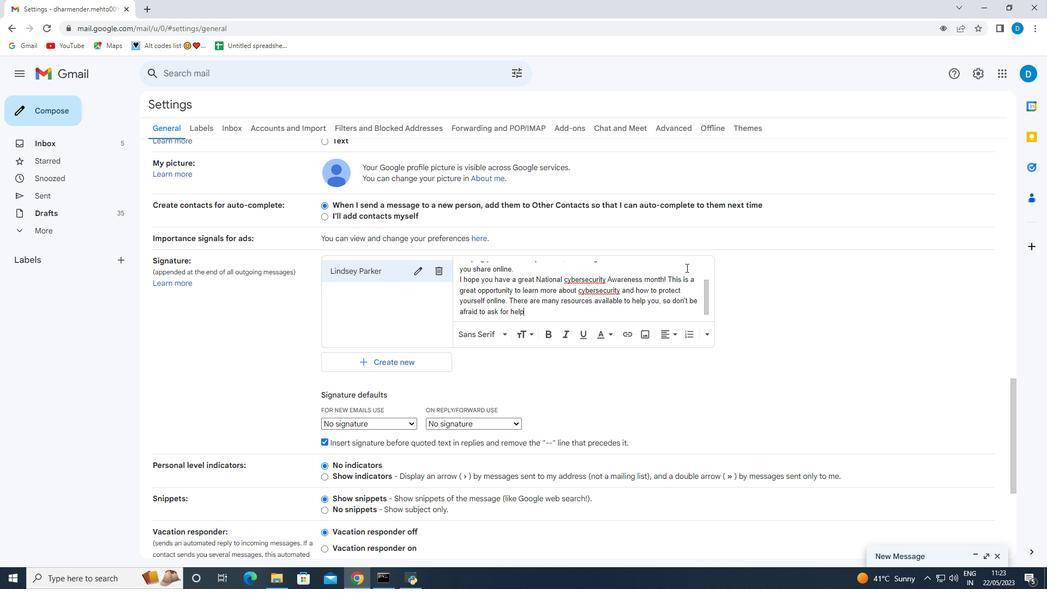 
Action: Mouse moved to (580, 310)
Screenshot: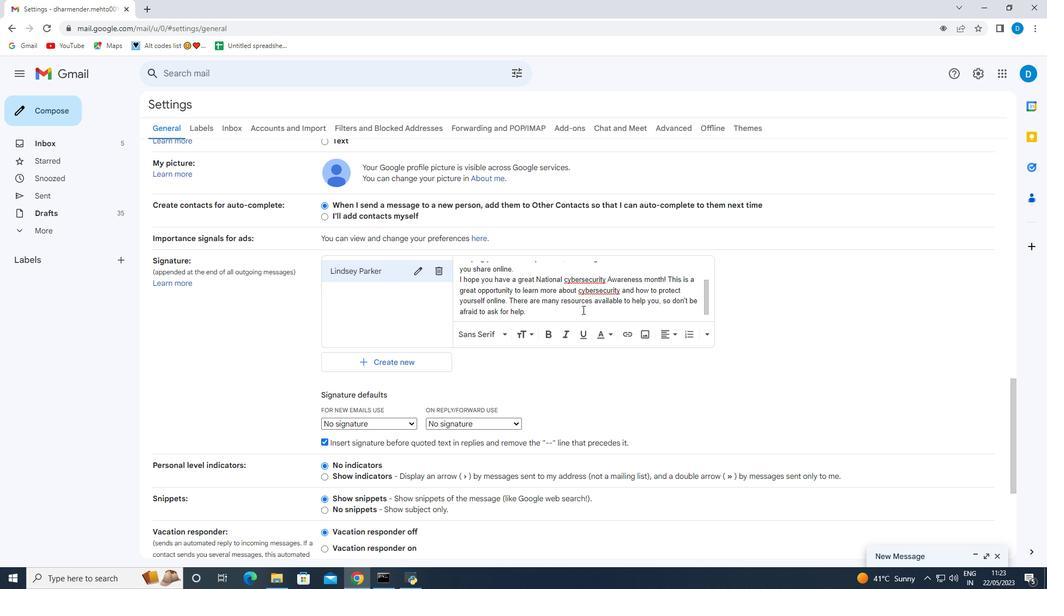 
Action: Mouse pressed left at (580, 310)
Screenshot: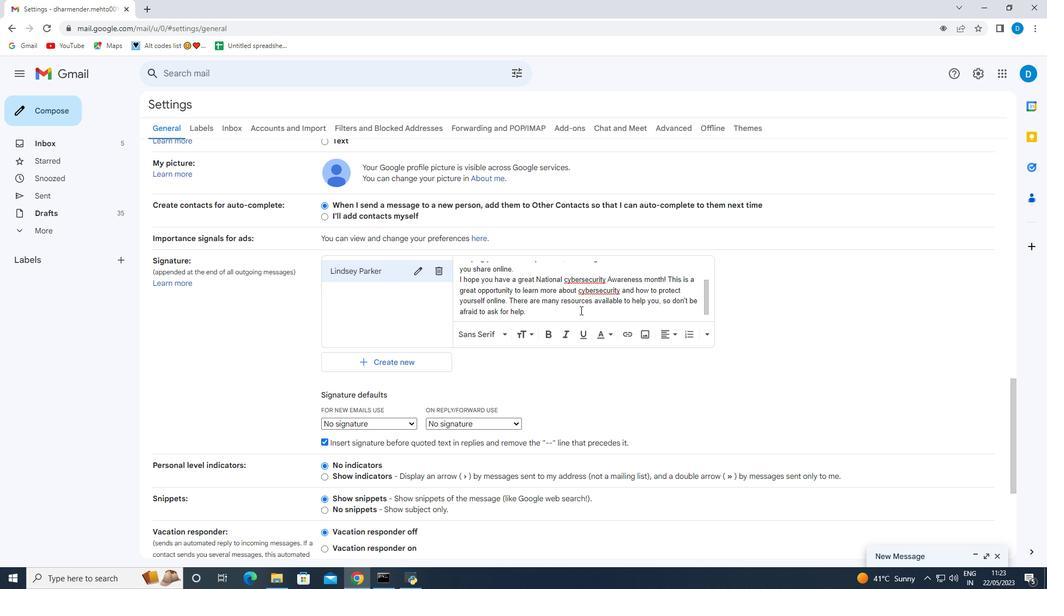 
Action: Key pressed <Key.enter><Key.enter><Key.shift><Key.shift><Key.shift><Key.shift><Key.shift><Key.shift><Key.shift><Key.shift><Key.shift><Key.shift><Key.shift><Key.shift>Lindsey<Key.space><Key.shift>Parker
Screenshot: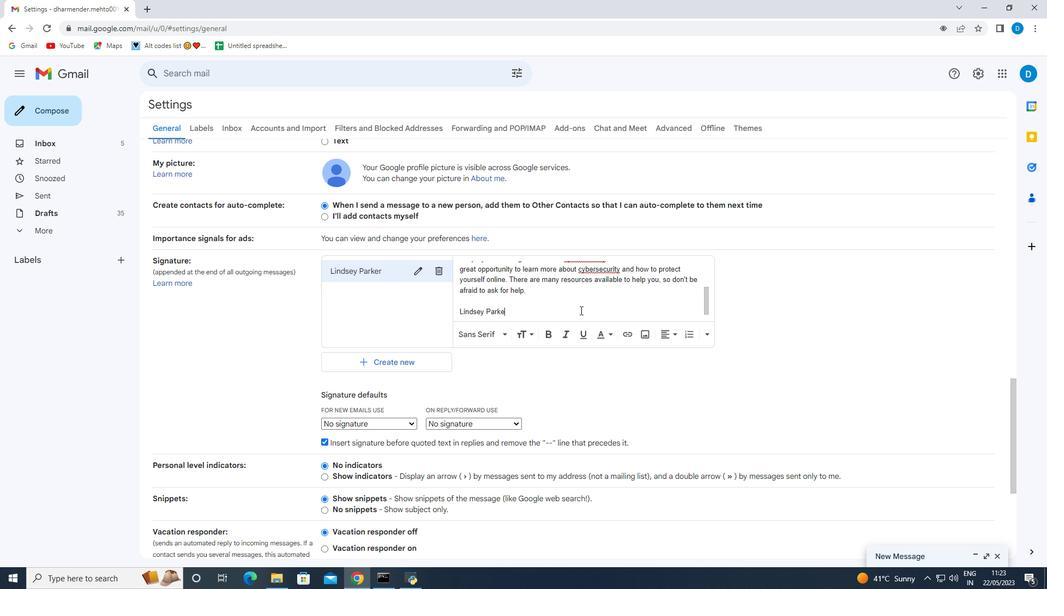 
Action: Mouse moved to (458, 428)
Screenshot: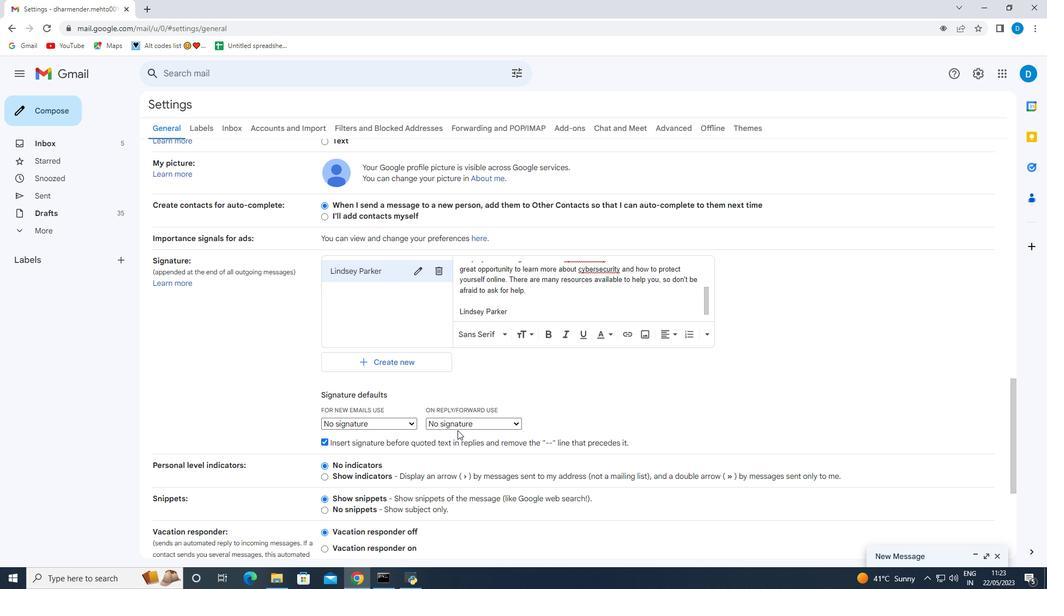 
Action: Mouse pressed left at (458, 428)
Screenshot: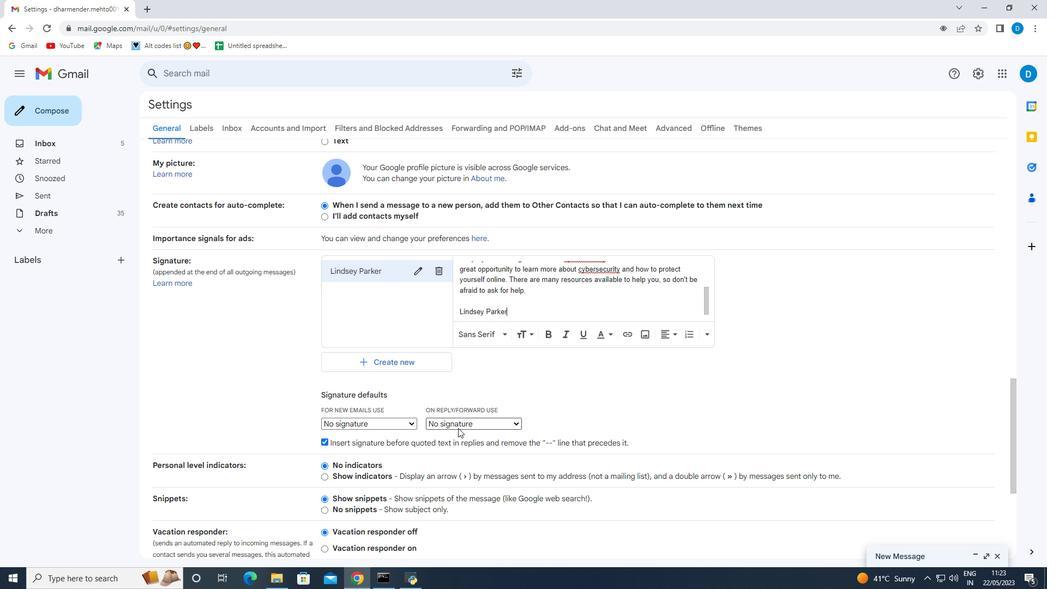 
Action: Mouse moved to (452, 443)
Screenshot: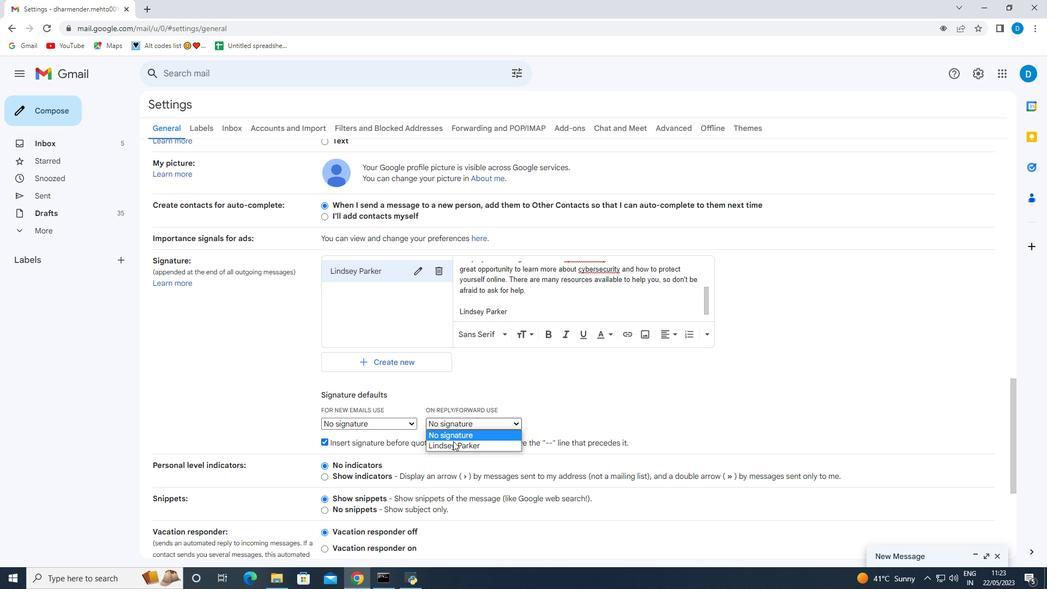 
Action: Mouse pressed left at (452, 443)
Screenshot: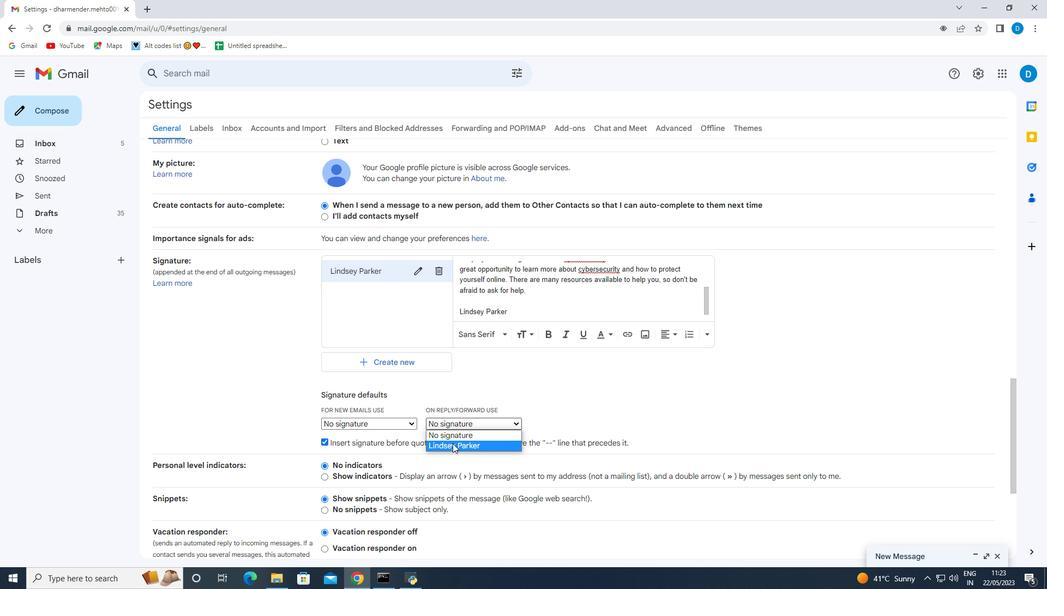 
Action: Mouse moved to (357, 424)
Screenshot: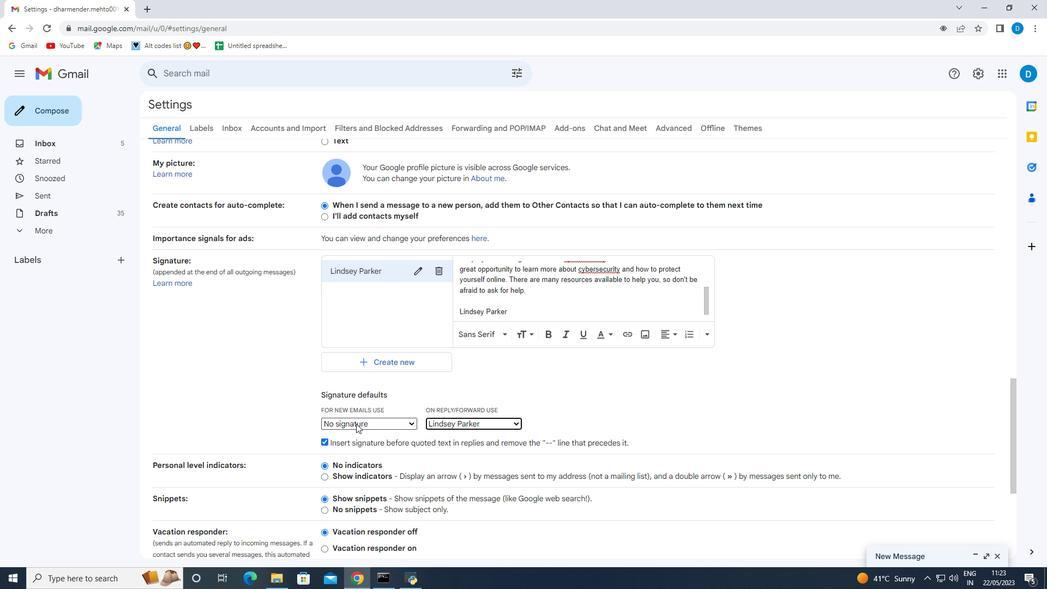 
Action: Mouse pressed left at (357, 424)
Screenshot: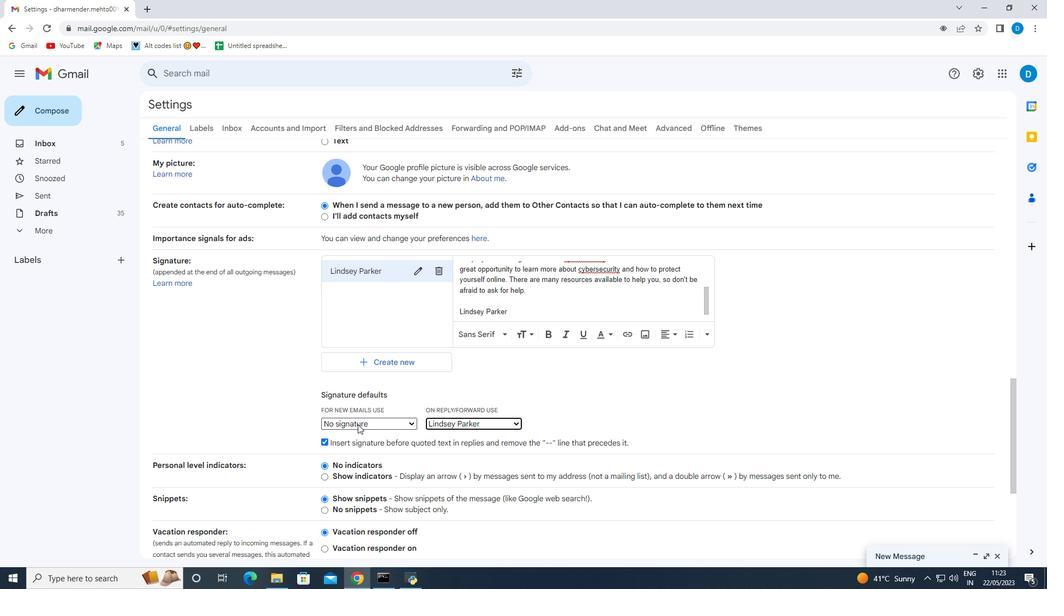 
Action: Mouse moved to (364, 442)
Screenshot: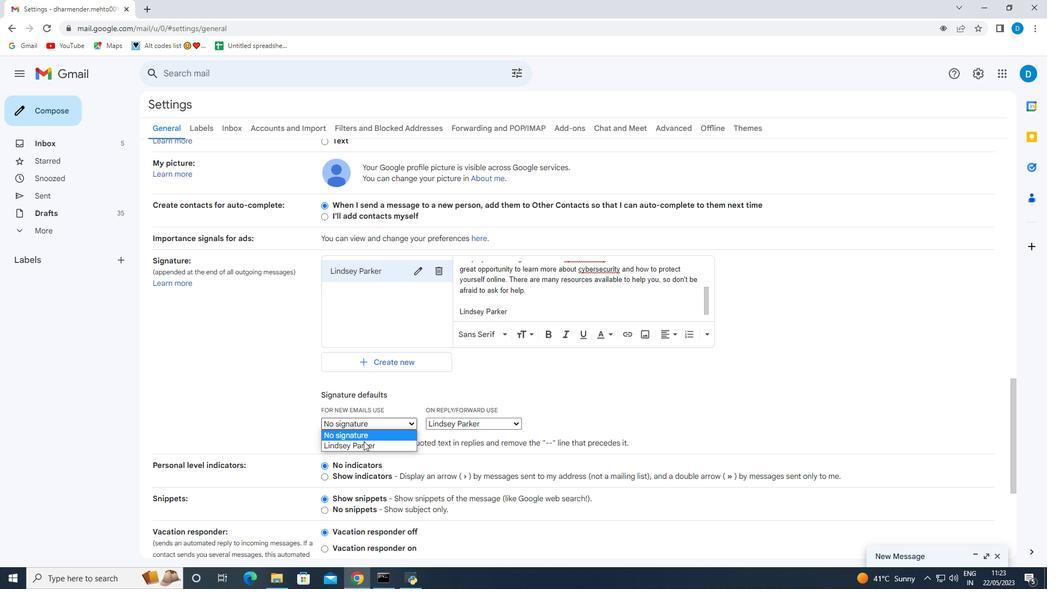 
Action: Mouse pressed left at (364, 442)
Screenshot: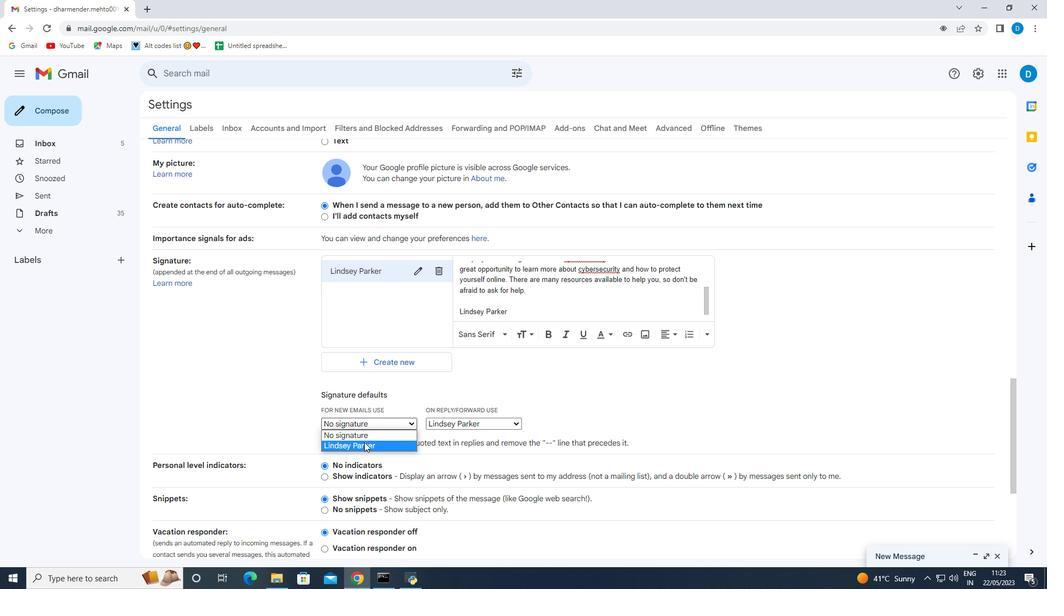 
Action: Mouse moved to (429, 442)
Screenshot: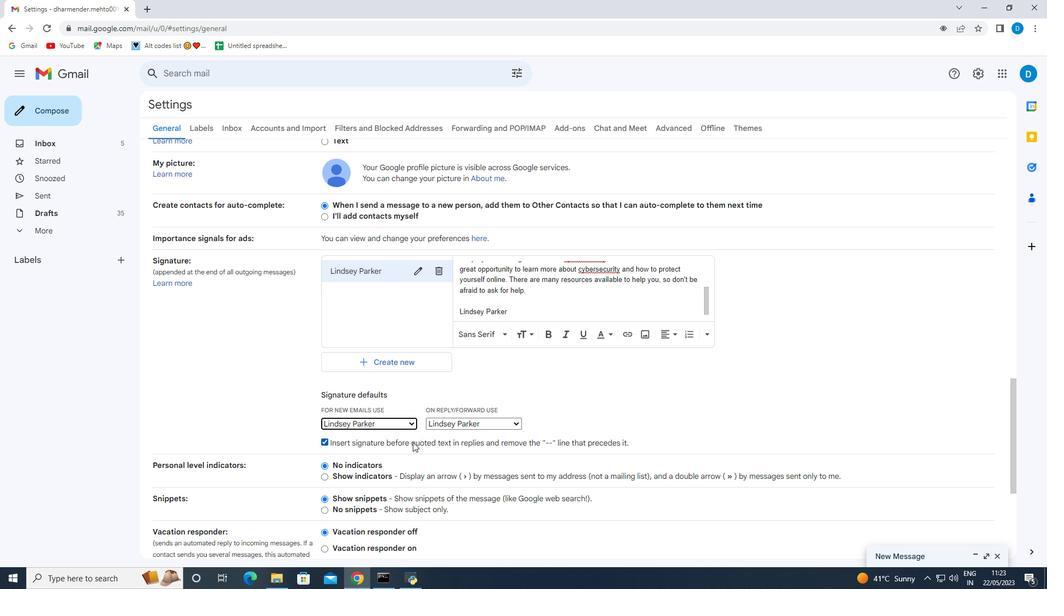 
Action: Mouse scrolled (429, 441) with delta (0, 0)
Screenshot: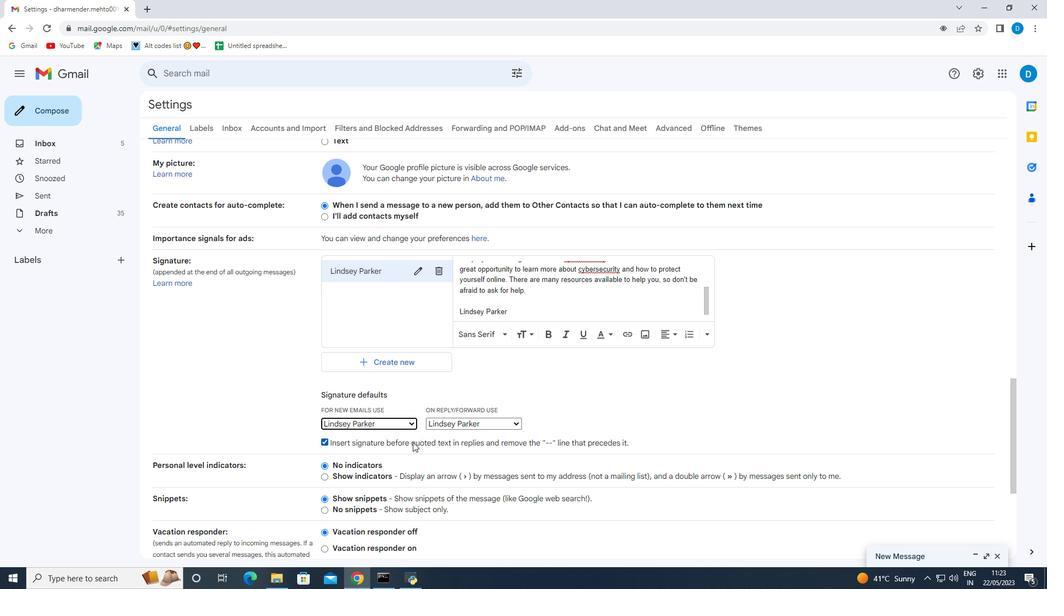 
Action: Mouse scrolled (429, 441) with delta (0, 0)
Screenshot: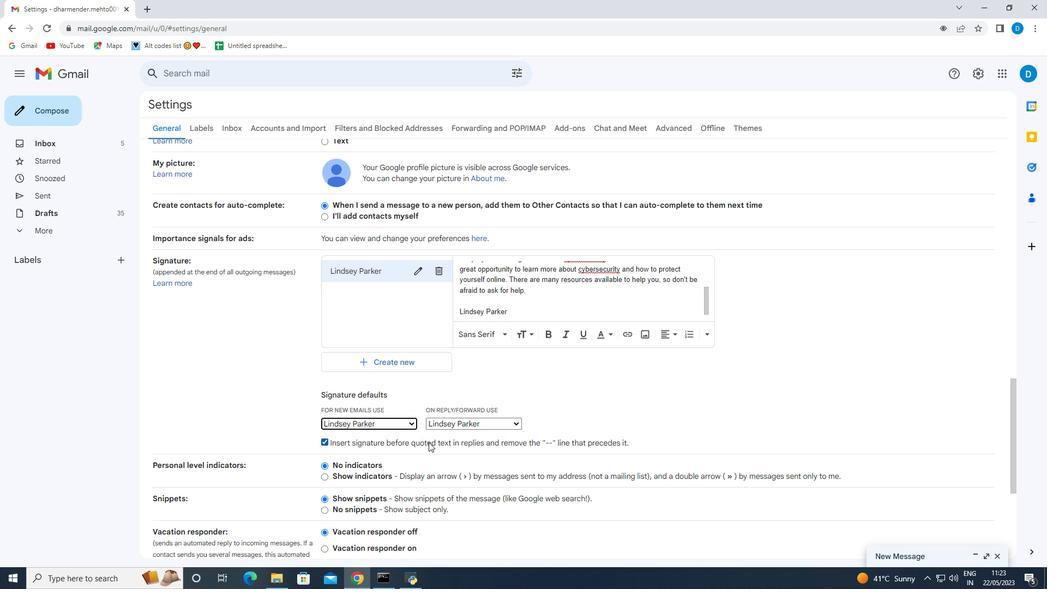 
Action: Mouse scrolled (429, 441) with delta (0, 0)
Screenshot: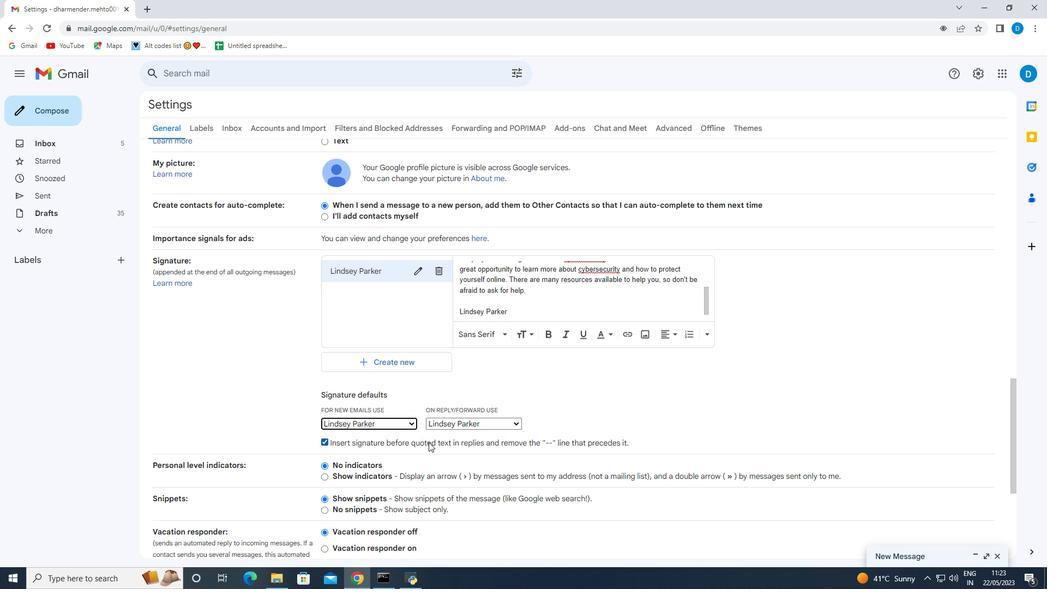 
Action: Mouse scrolled (429, 441) with delta (0, 0)
Screenshot: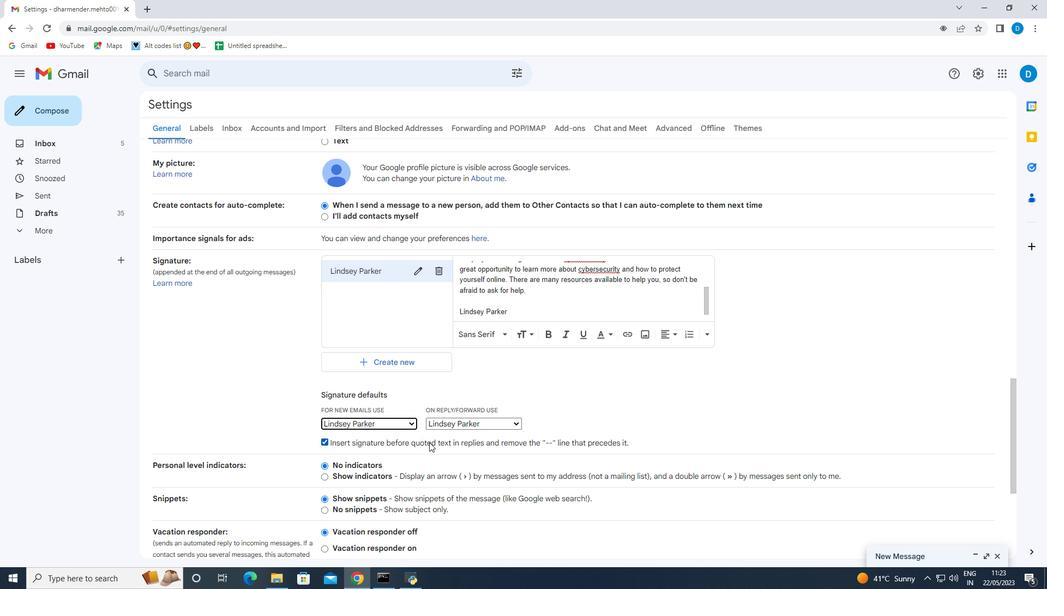 
Action: Mouse scrolled (429, 441) with delta (0, 0)
Screenshot: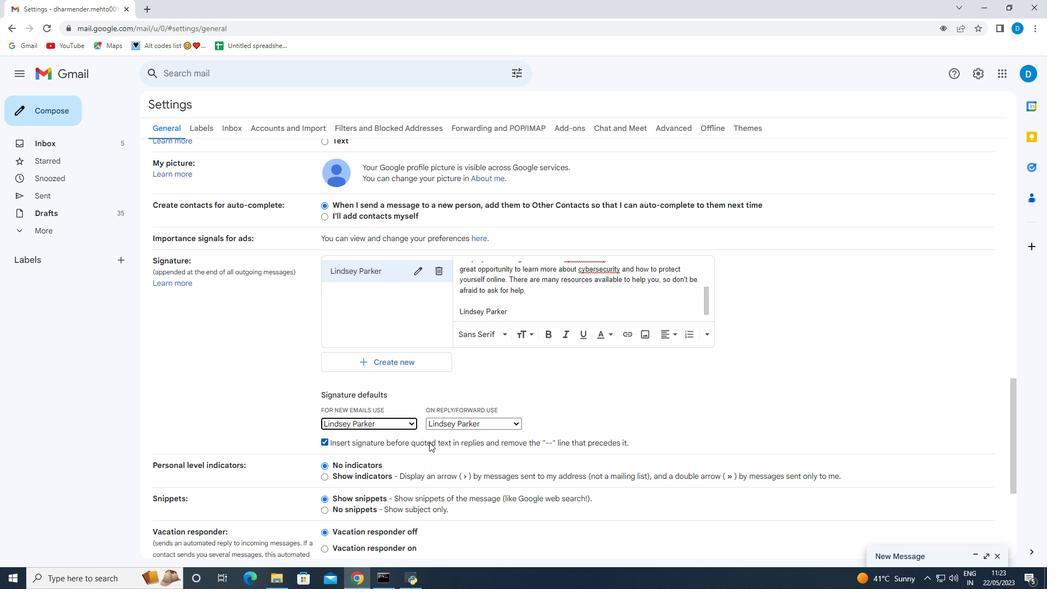 
Action: Mouse moved to (562, 497)
Screenshot: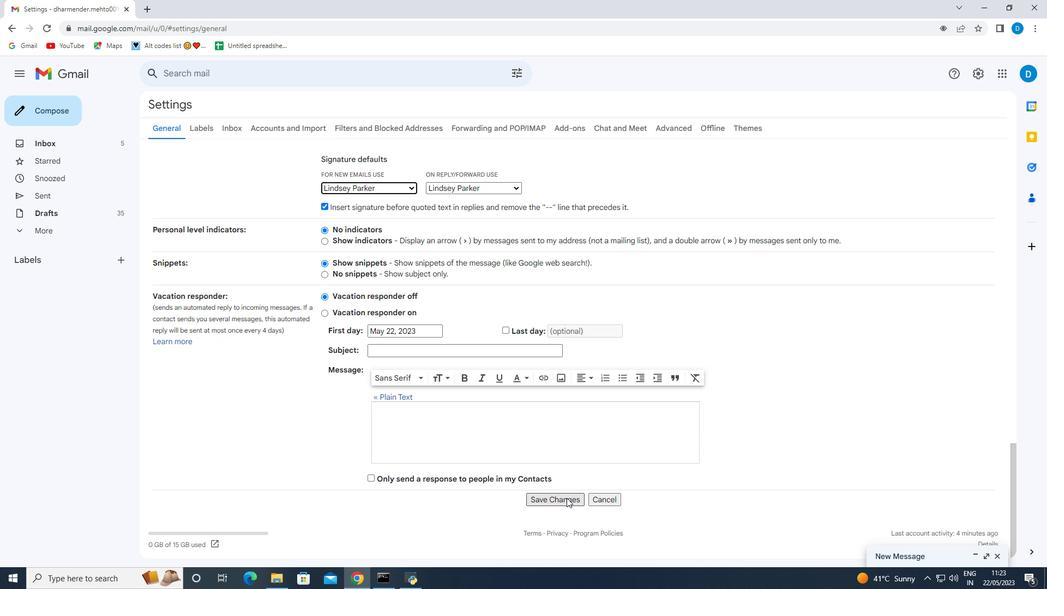 
Action: Mouse pressed left at (562, 497)
Screenshot: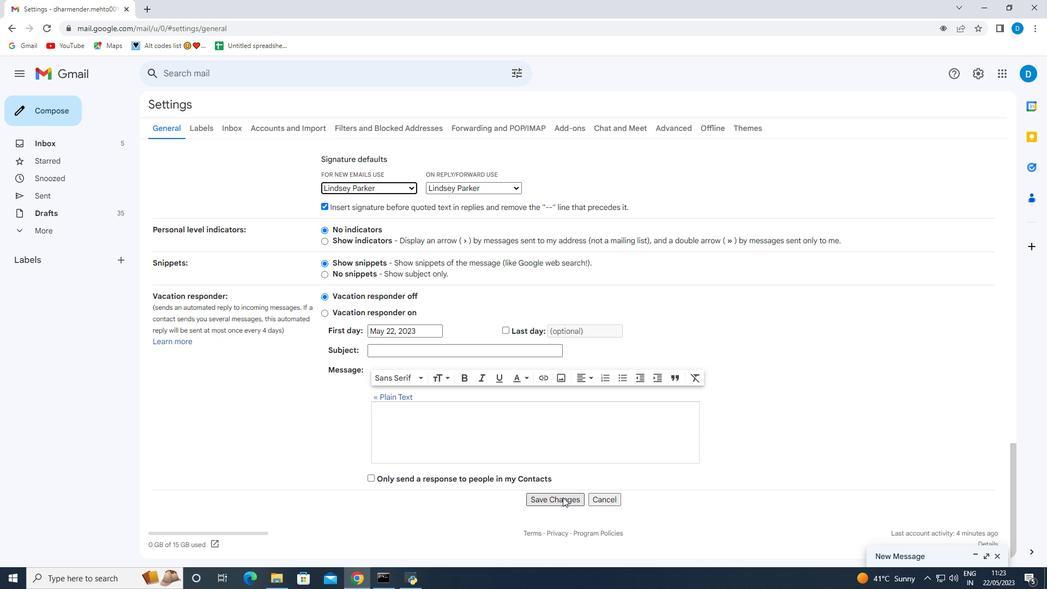 
Action: Mouse moved to (995, 554)
Screenshot: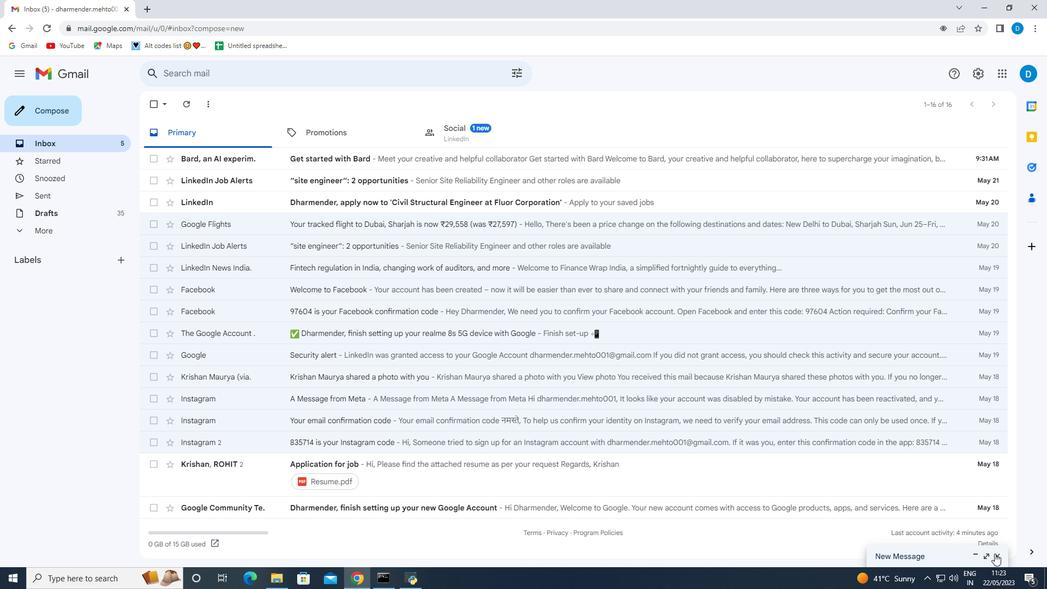 
Action: Mouse pressed left at (995, 554)
Screenshot: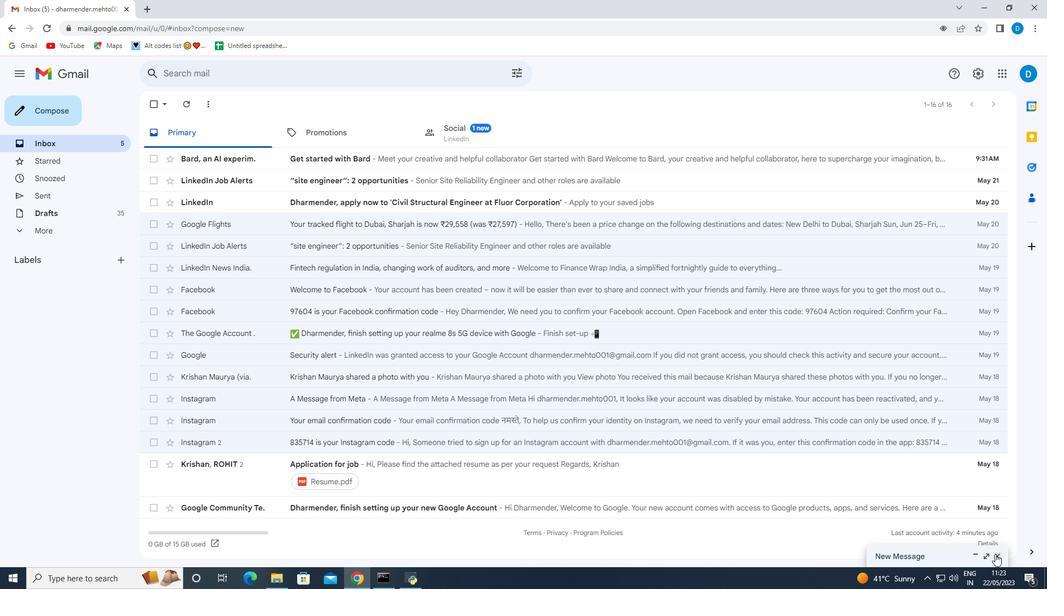 
Action: Mouse moved to (121, 257)
Screenshot: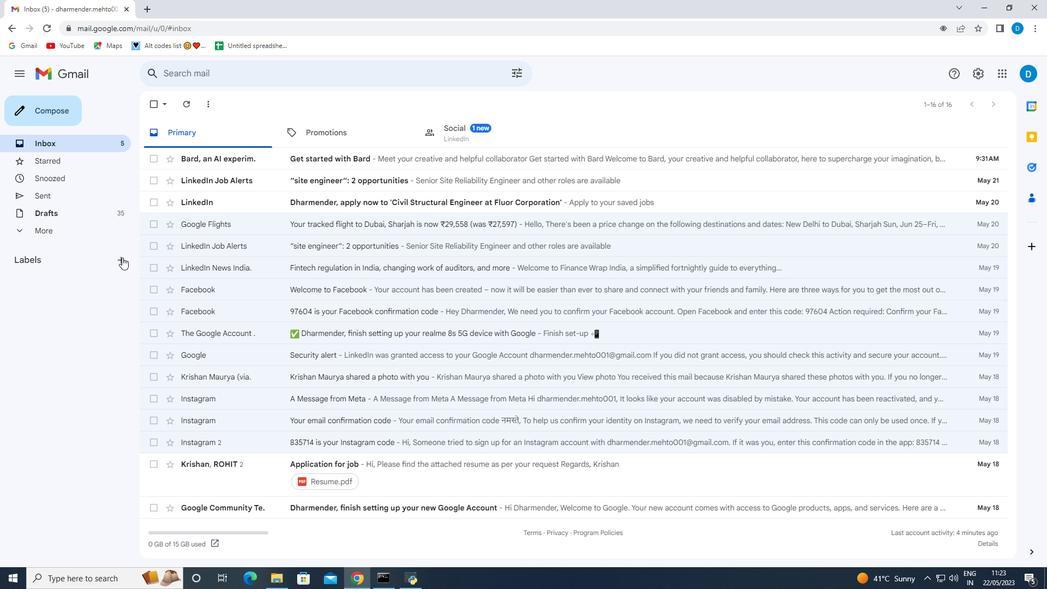 
Action: Mouse pressed left at (121, 257)
Screenshot: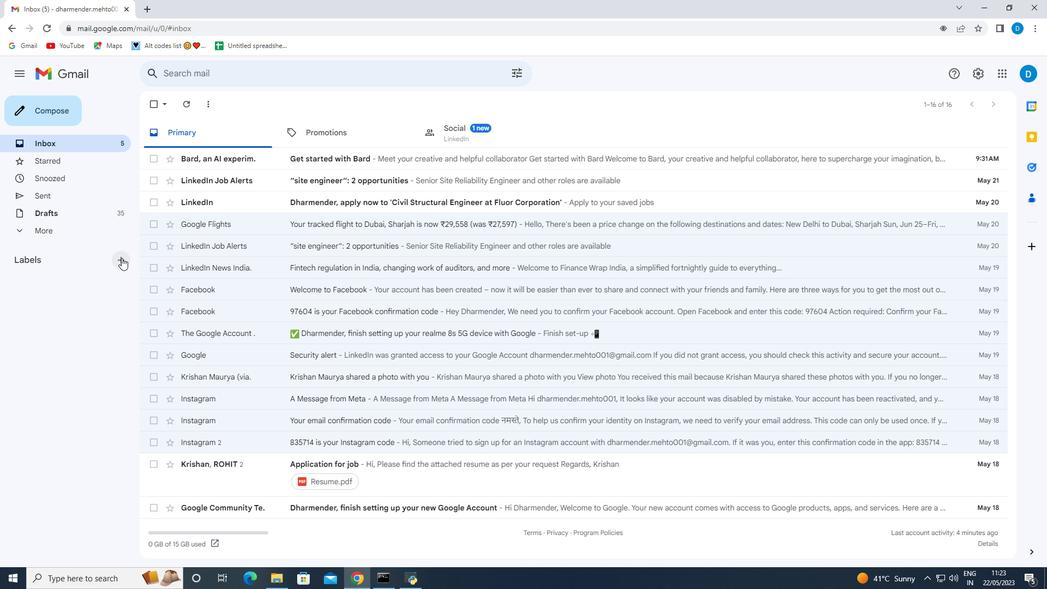
Action: Mouse moved to (421, 299)
Screenshot: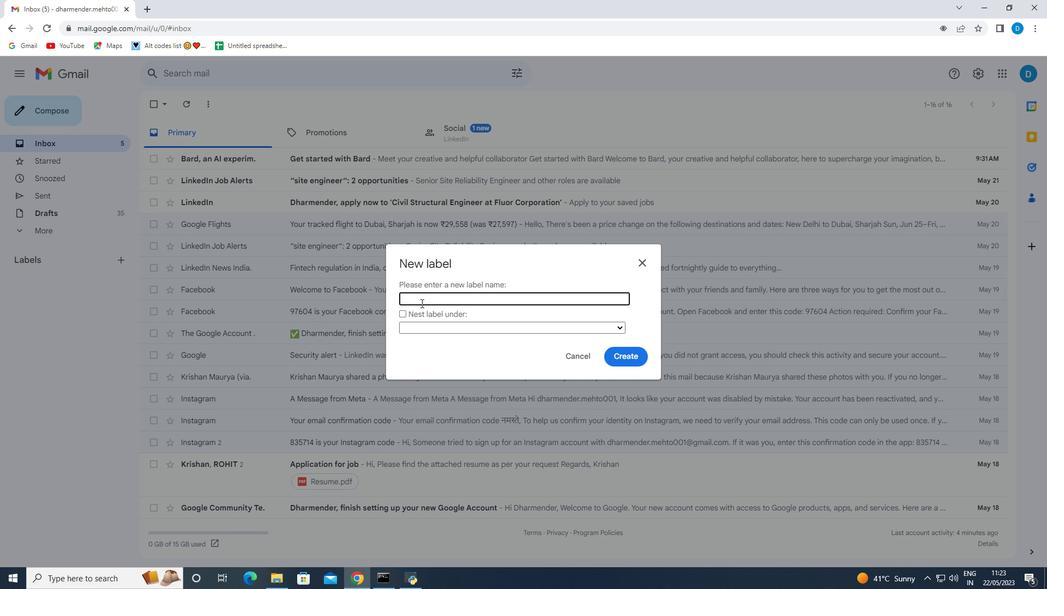 
Action: Mouse pressed left at (421, 299)
Screenshot: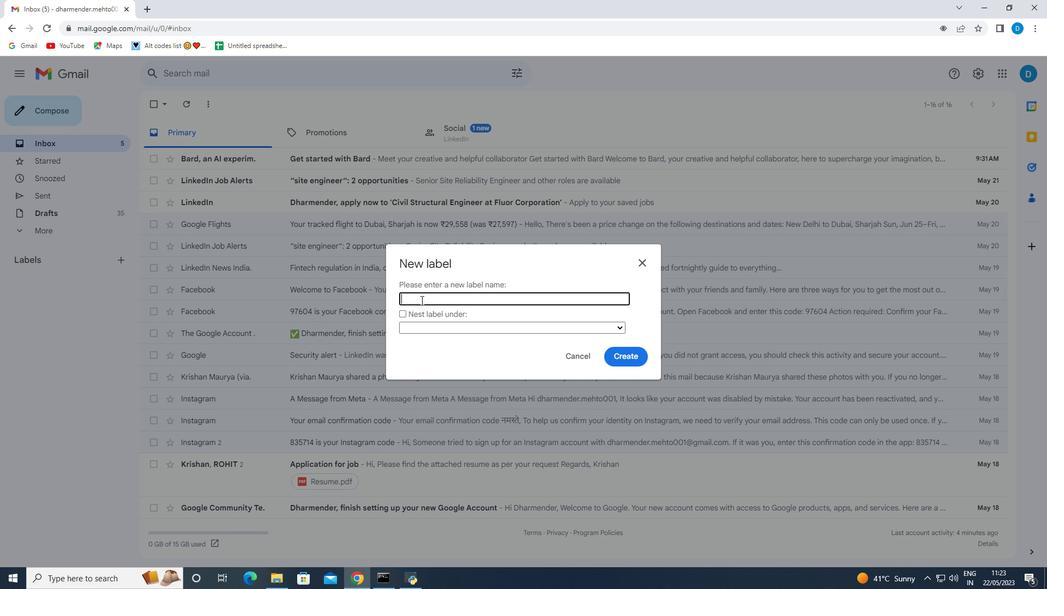 
Action: Key pressed <Key.shift>Safety<Key.space><Key.shift>manuals
Screenshot: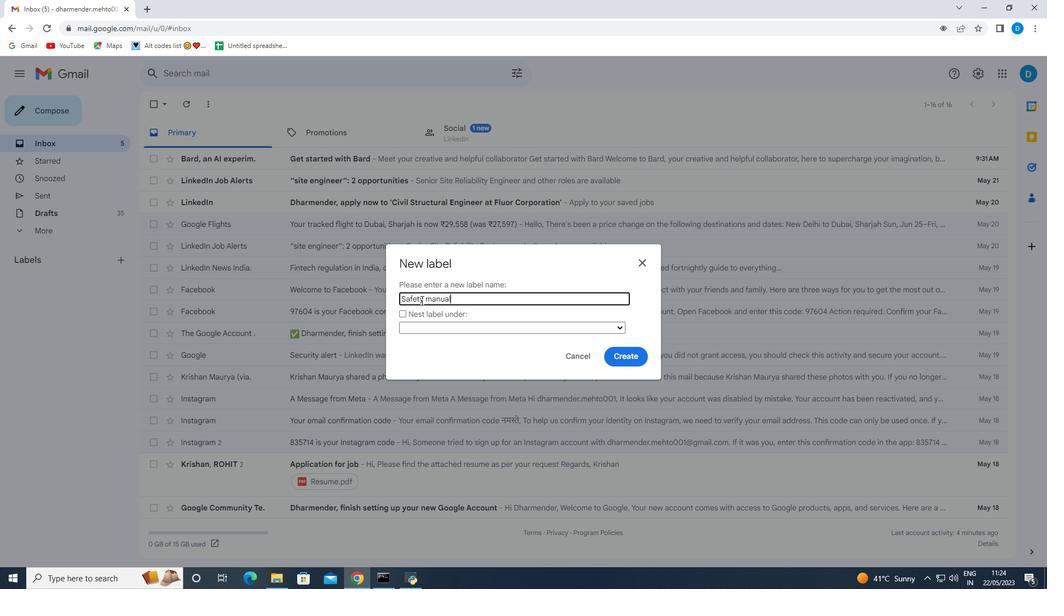 
Action: Mouse moved to (615, 354)
Screenshot: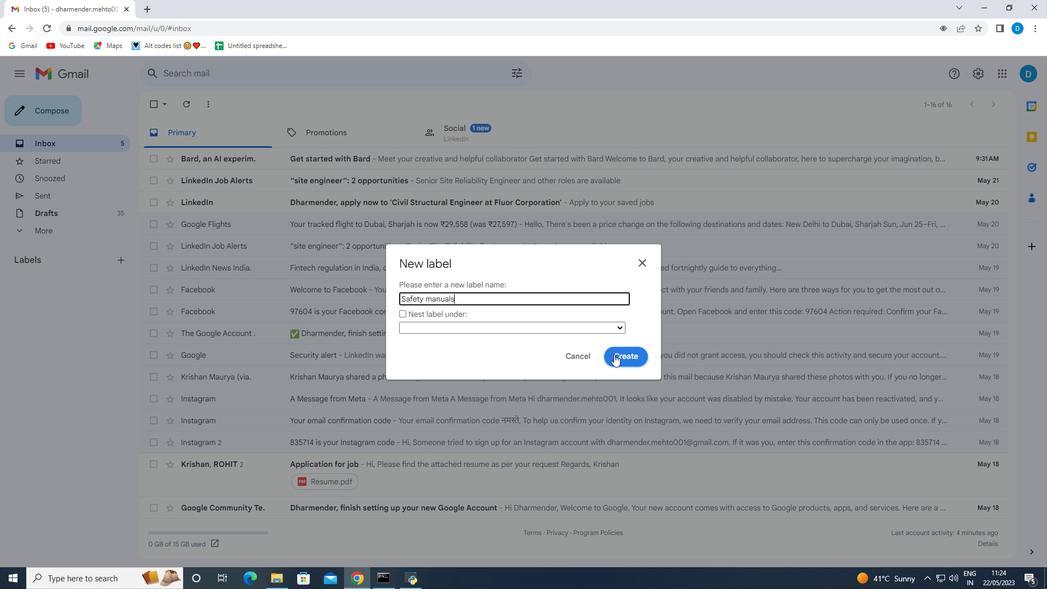 
Action: Mouse pressed left at (615, 354)
Screenshot: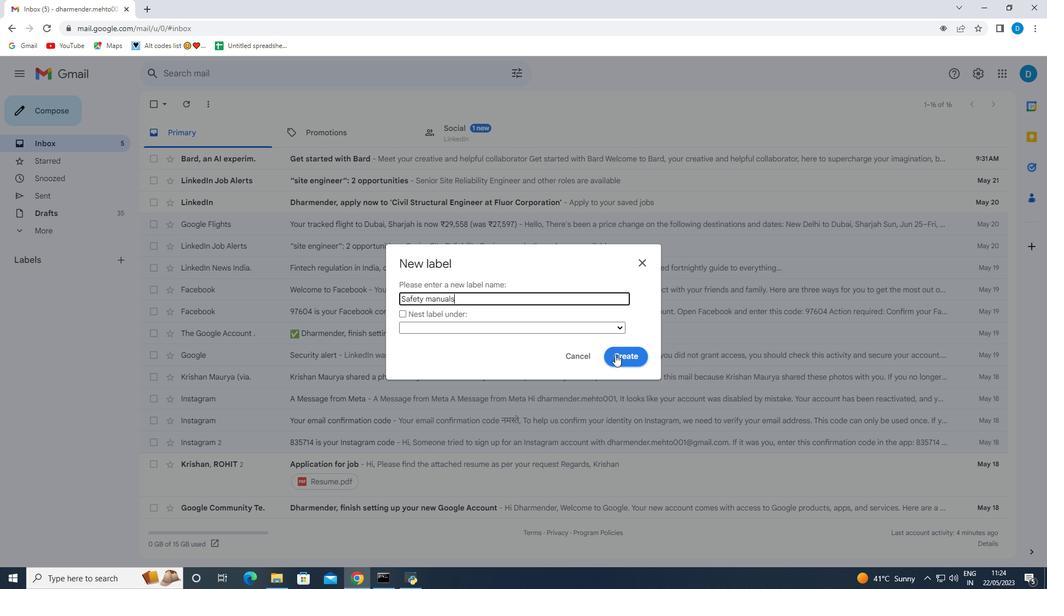 
Action: Mouse moved to (123, 279)
Screenshot: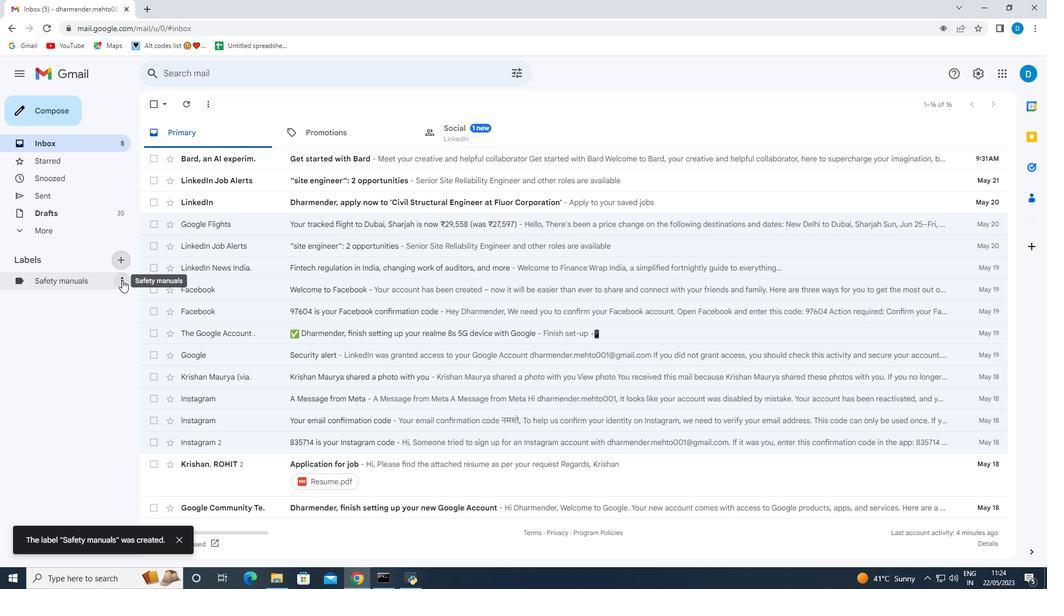 
Action: Mouse pressed left at (123, 279)
Screenshot: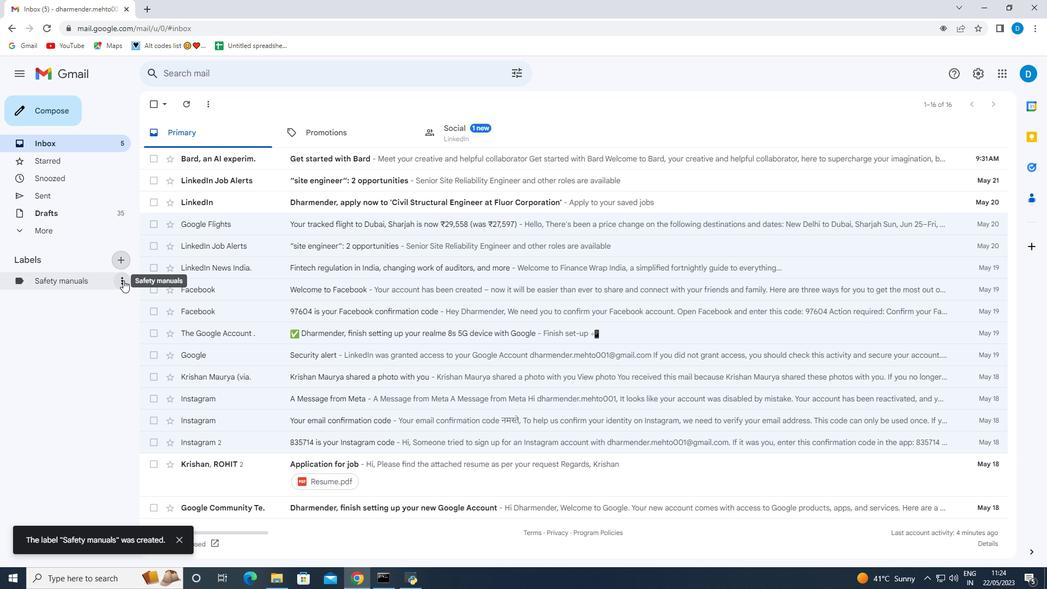 
Action: Mouse moved to (157, 293)
Screenshot: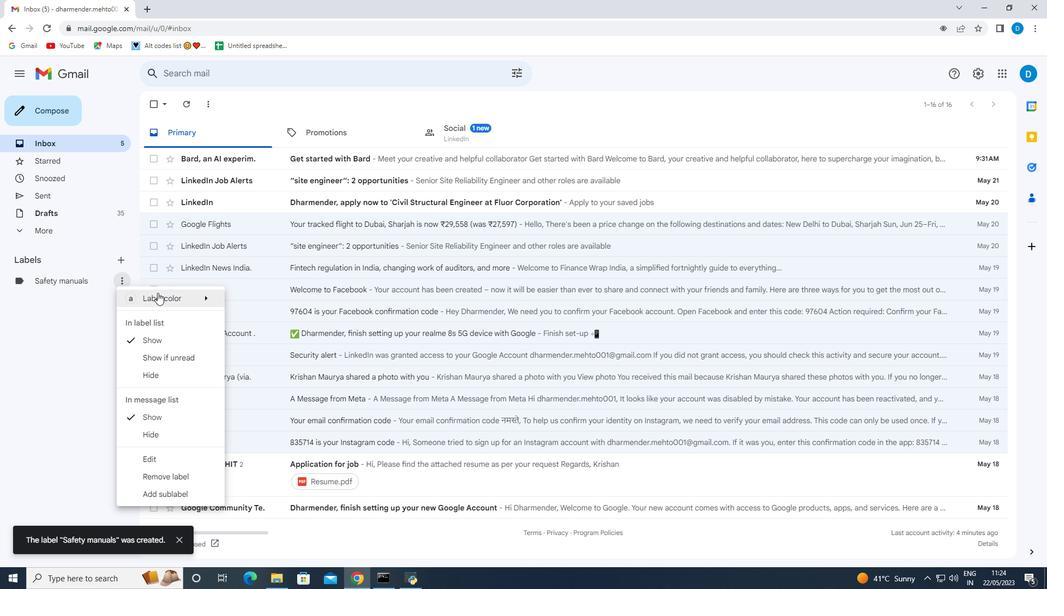 
Action: Mouse pressed left at (157, 293)
Screenshot: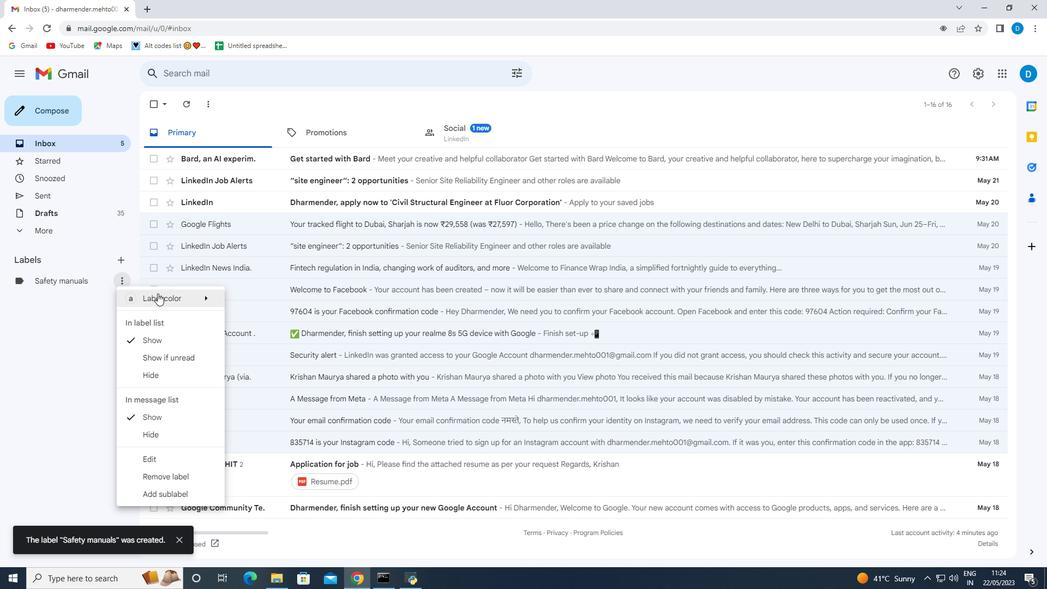 
Action: Mouse moved to (295, 355)
Screenshot: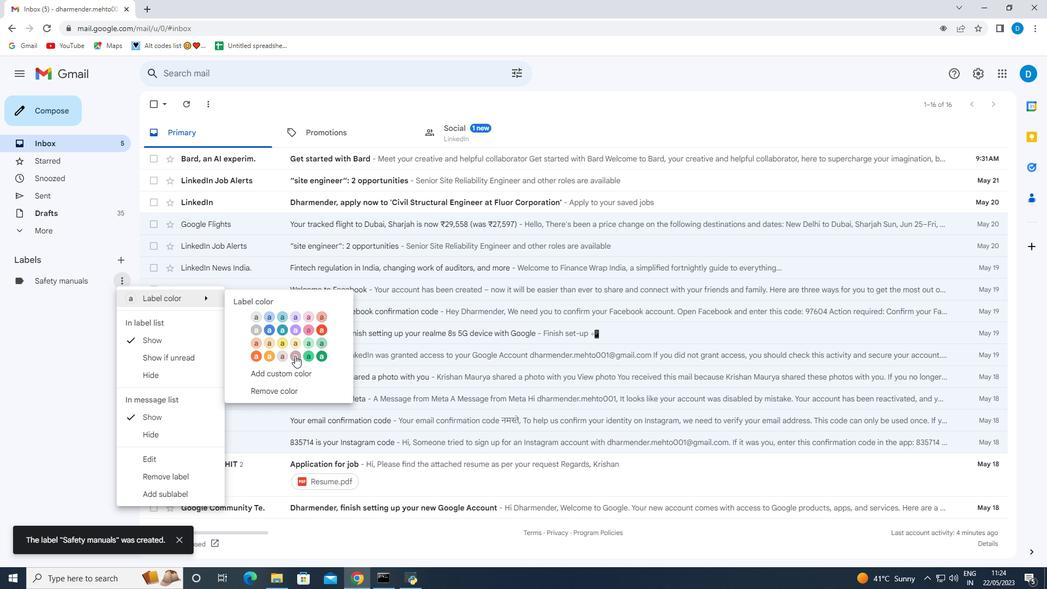 
Action: Mouse pressed left at (295, 355)
Screenshot: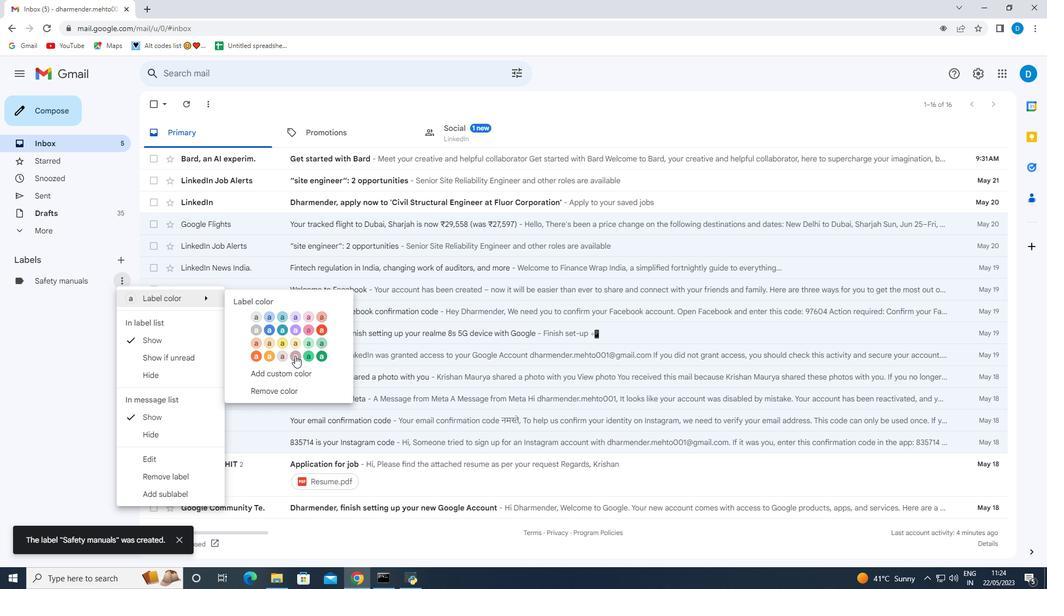 
Action: Mouse moved to (57, 115)
Screenshot: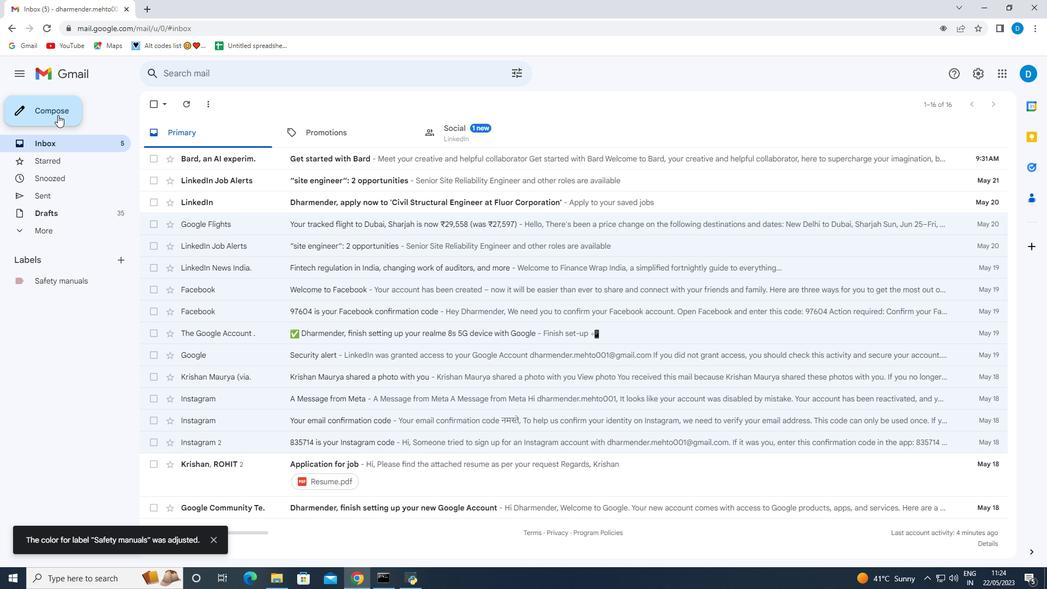 
Action: Mouse pressed left at (57, 115)
Screenshot: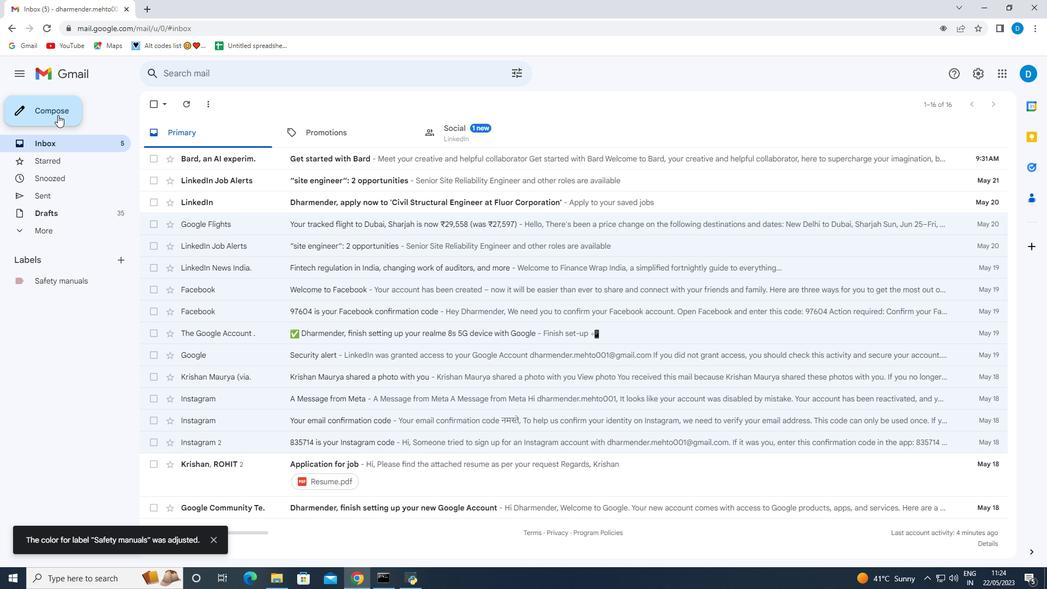 
Action: Mouse moved to (716, 260)
Screenshot: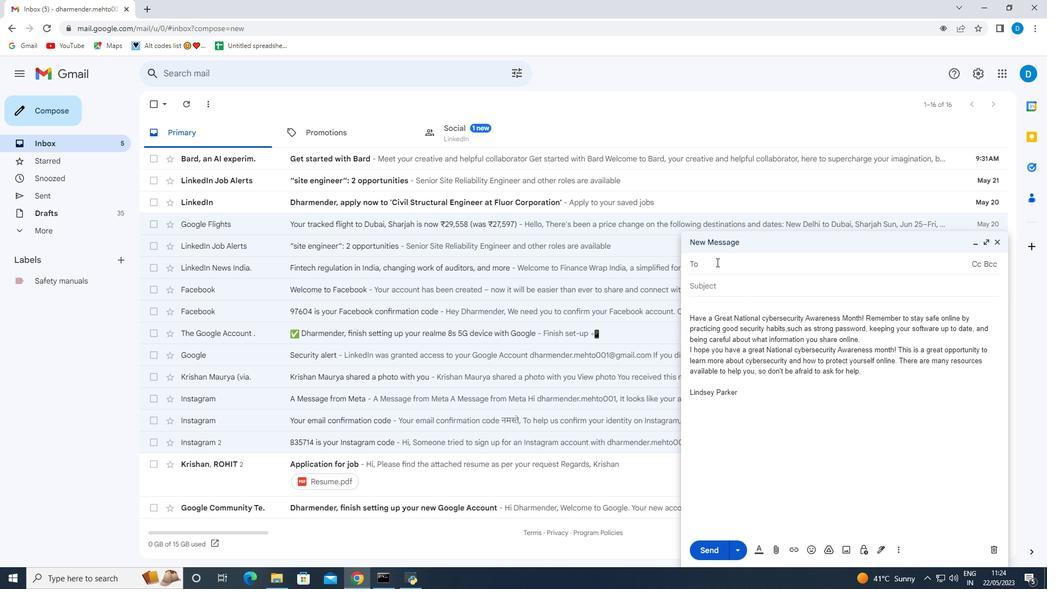 
Action: Mouse pressed left at (716, 260)
Screenshot: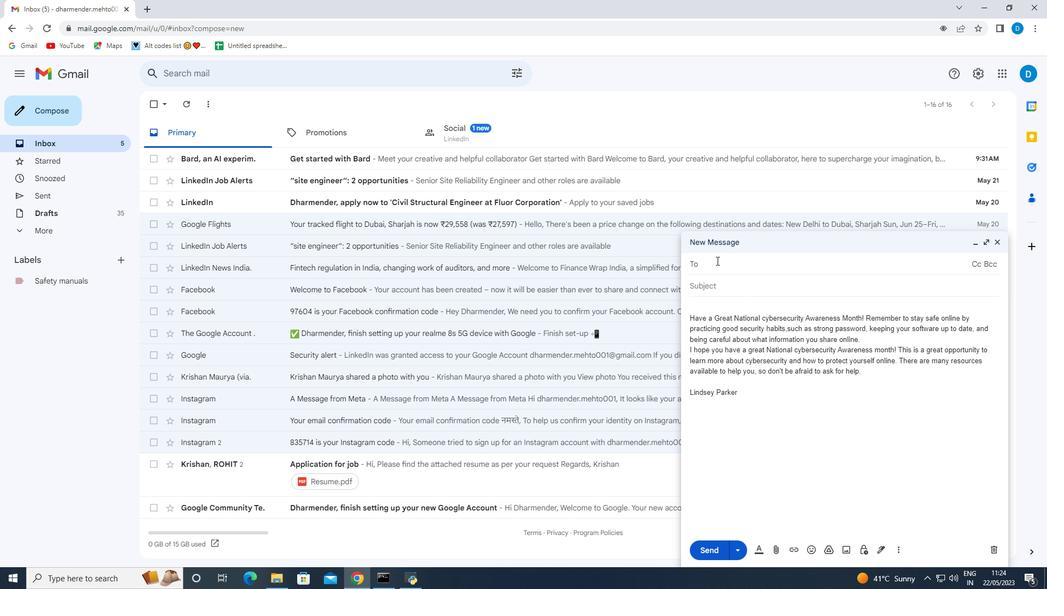 
Action: Mouse moved to (736, 346)
Screenshot: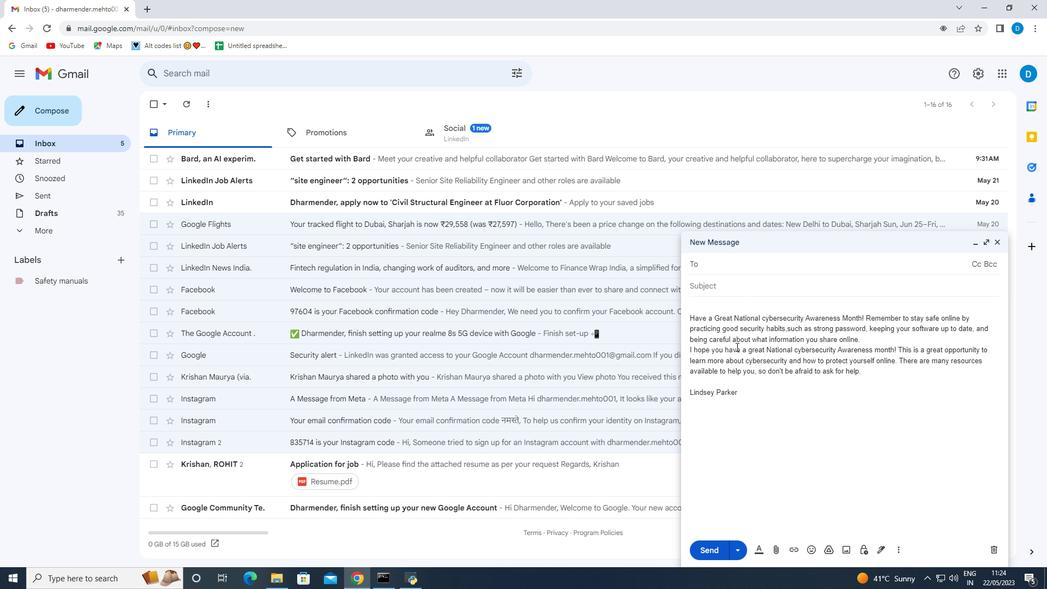 
Action: Key pressed softage.9<Key.shift>@softage.net
Screenshot: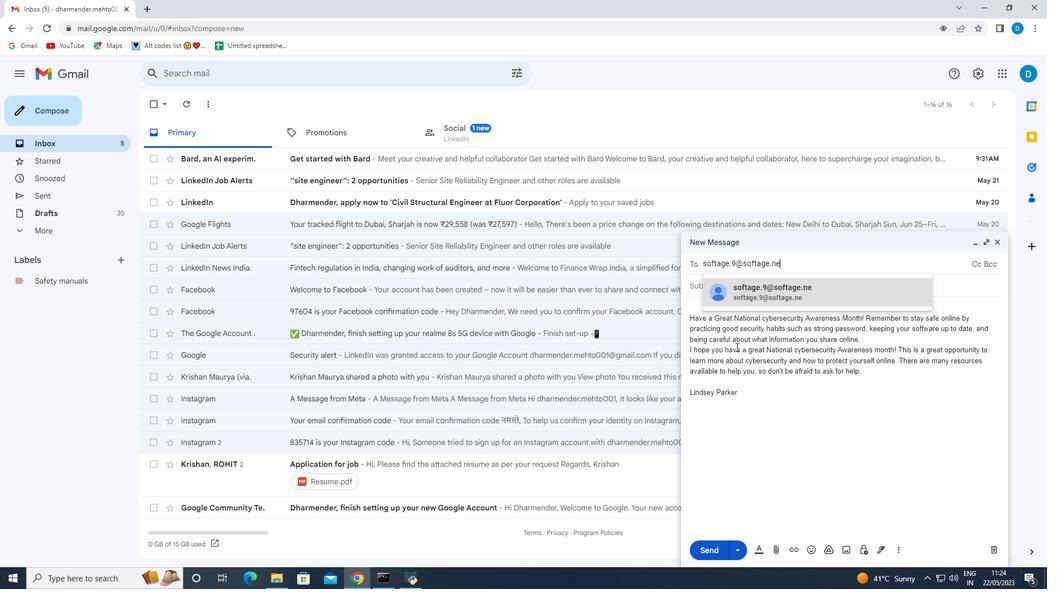 
Action: Mouse moved to (784, 293)
Screenshot: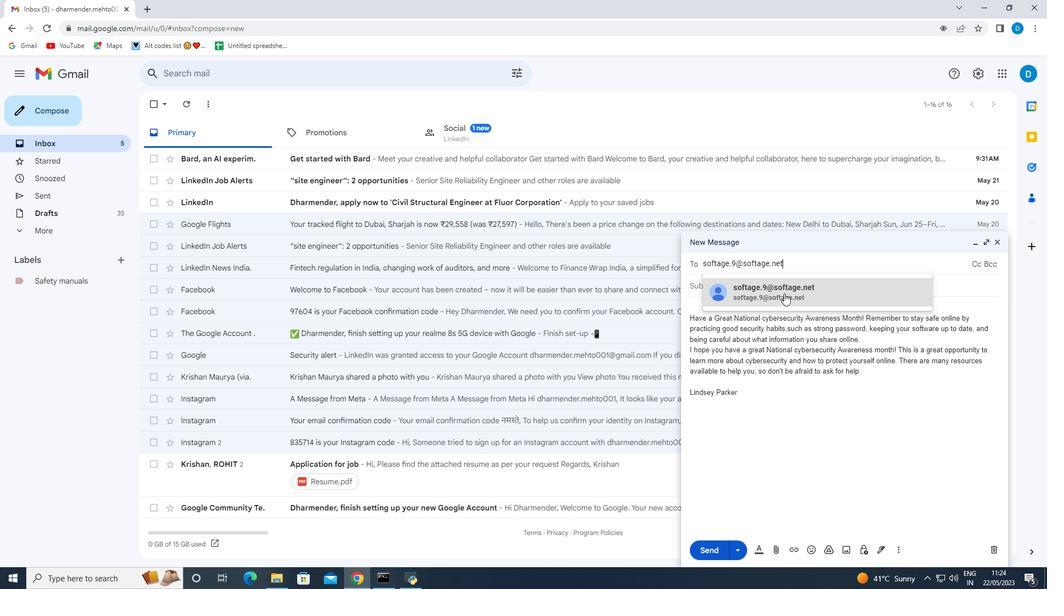 
Action: Mouse pressed left at (784, 293)
Screenshot: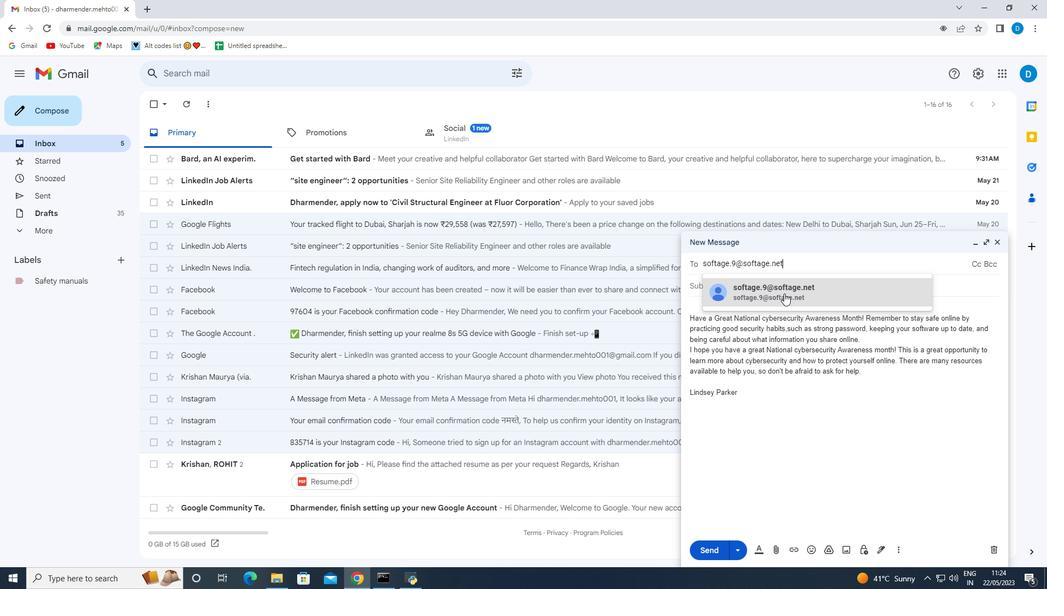 
Action: Mouse moved to (898, 549)
Screenshot: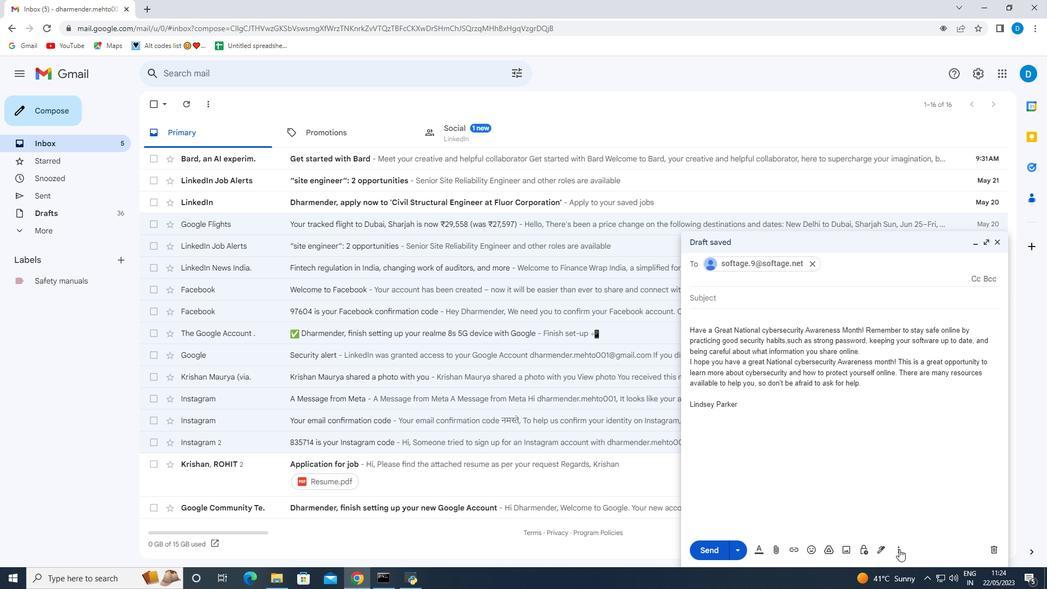 
Action: Mouse pressed left at (898, 549)
Screenshot: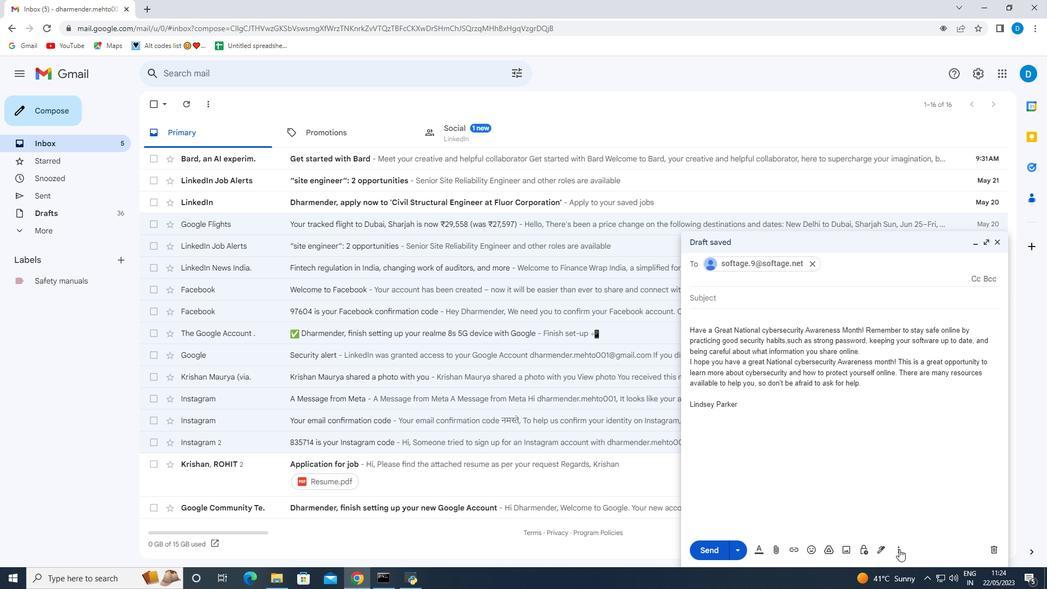 
Action: Mouse moved to (931, 453)
Screenshot: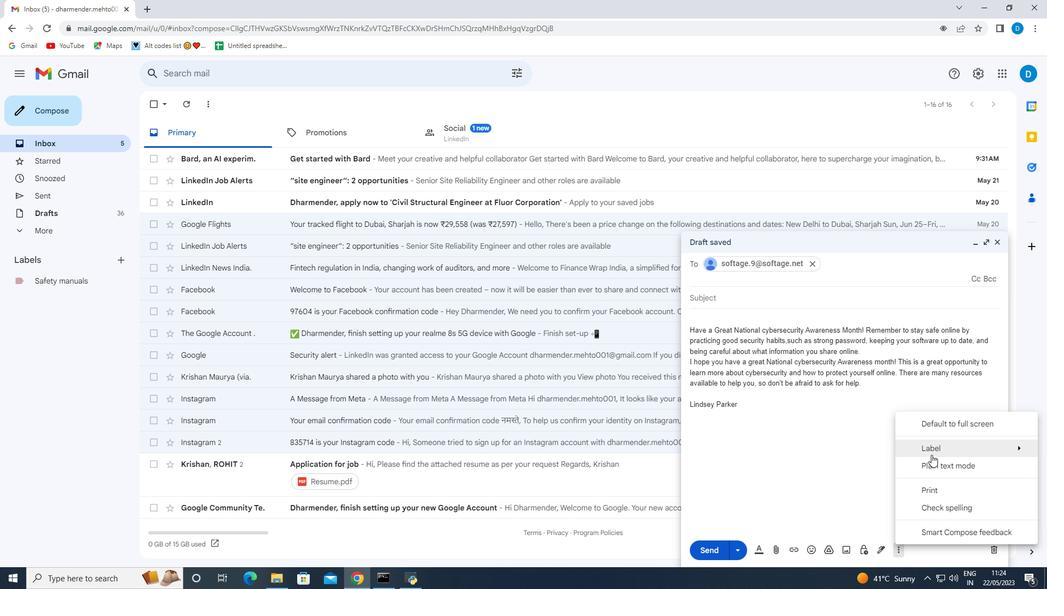 
Action: Mouse pressed left at (931, 453)
Screenshot: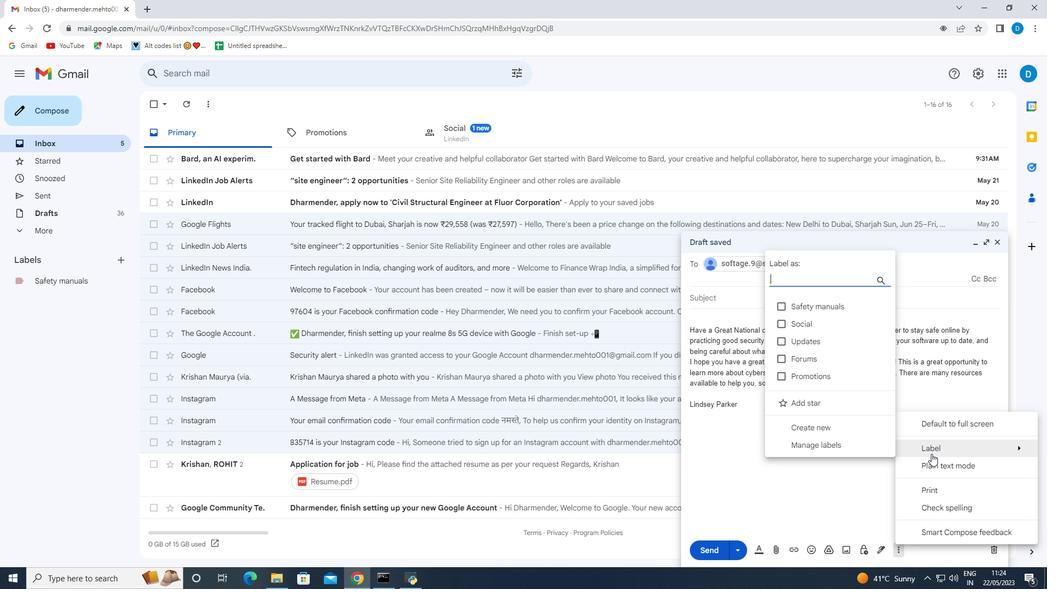 
Action: Mouse moved to (809, 309)
Screenshot: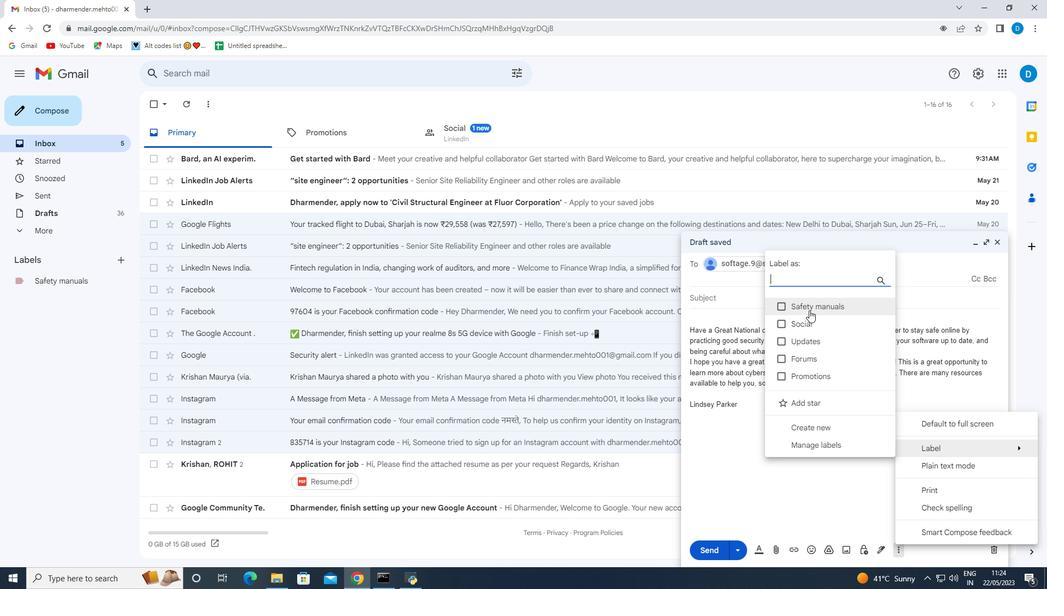 
Action: Mouse pressed left at (809, 309)
Screenshot: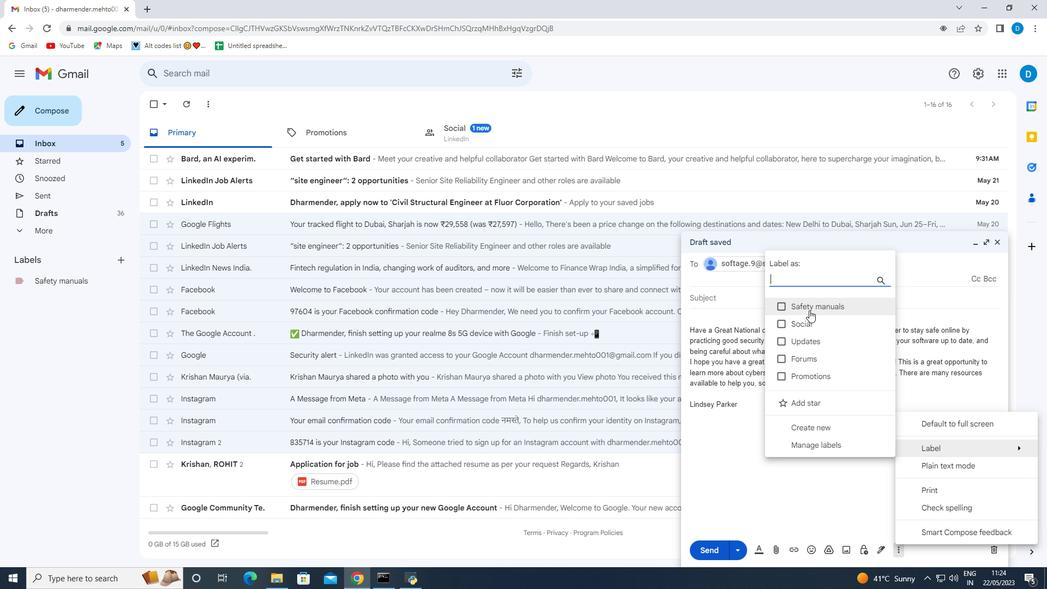 
Action: Mouse moved to (859, 484)
Screenshot: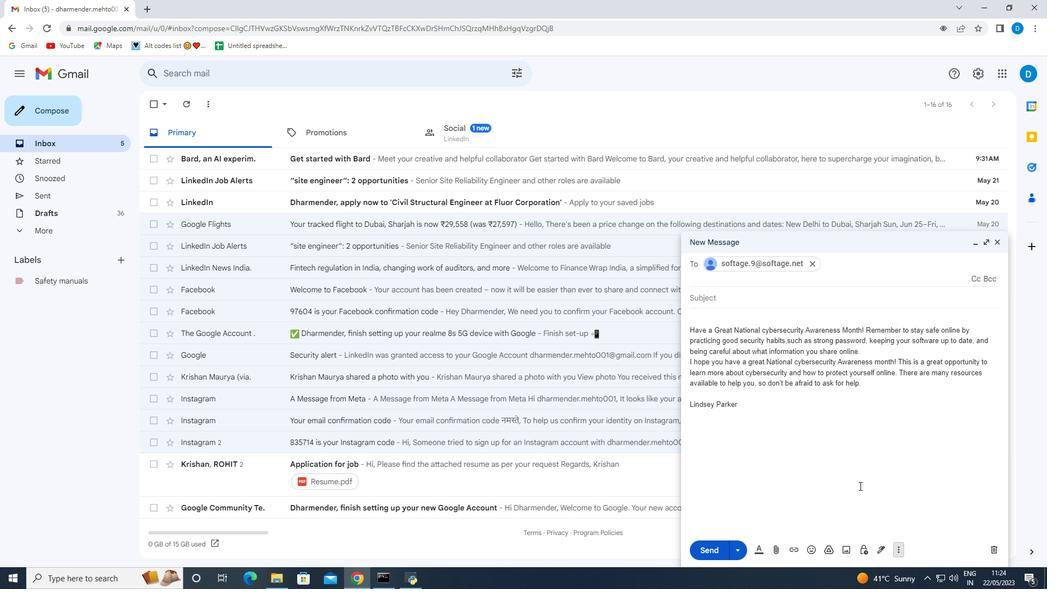 
Action: Mouse pressed left at (859, 484)
Screenshot: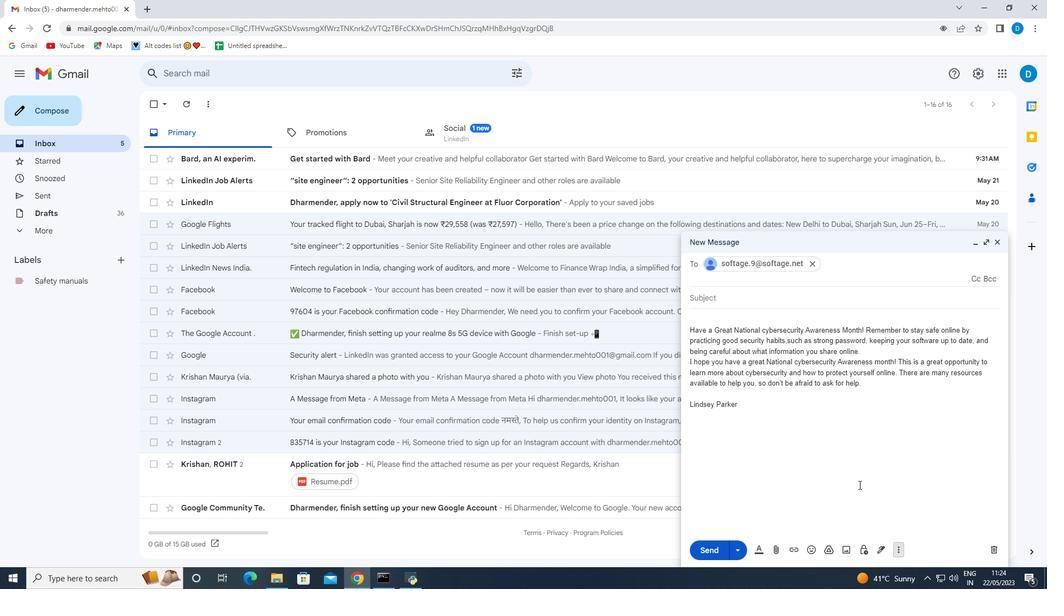 
Action: Mouse moved to (916, 439)
Screenshot: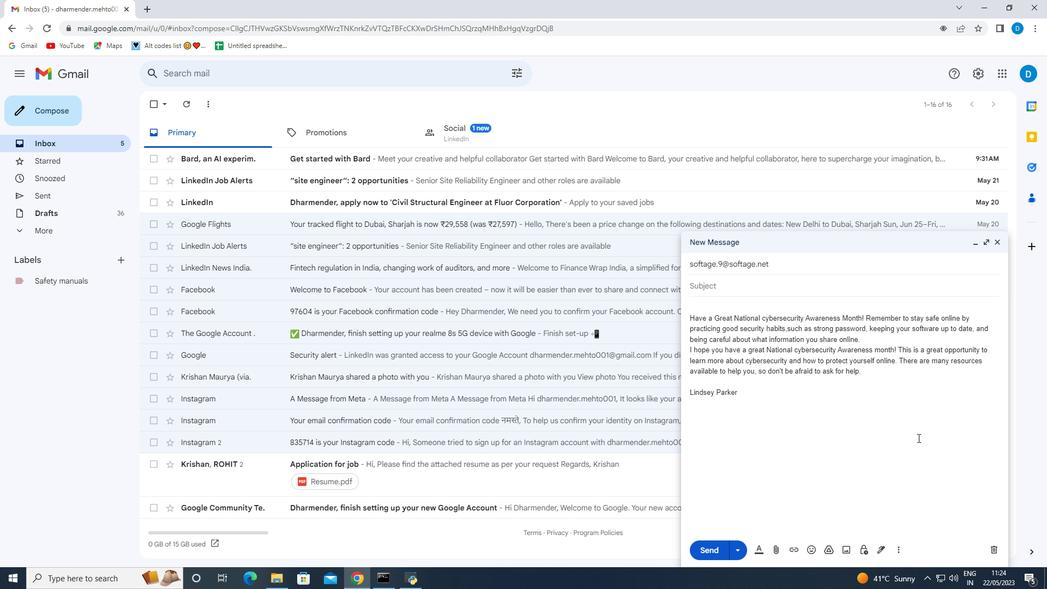 
